 Task: Research Airbnb options in Port Moresby, Papua New Guinea from 7th December, 2023 to 14th December, 2023 for 1 adult. Place can be shared room with 1  bedroom having 1 bed and 1 bathroom. Property type can be hotel. Booking option can be shelf check-in. Look for 3 properties as per requirement.
Action: Mouse moved to (369, 138)
Screenshot: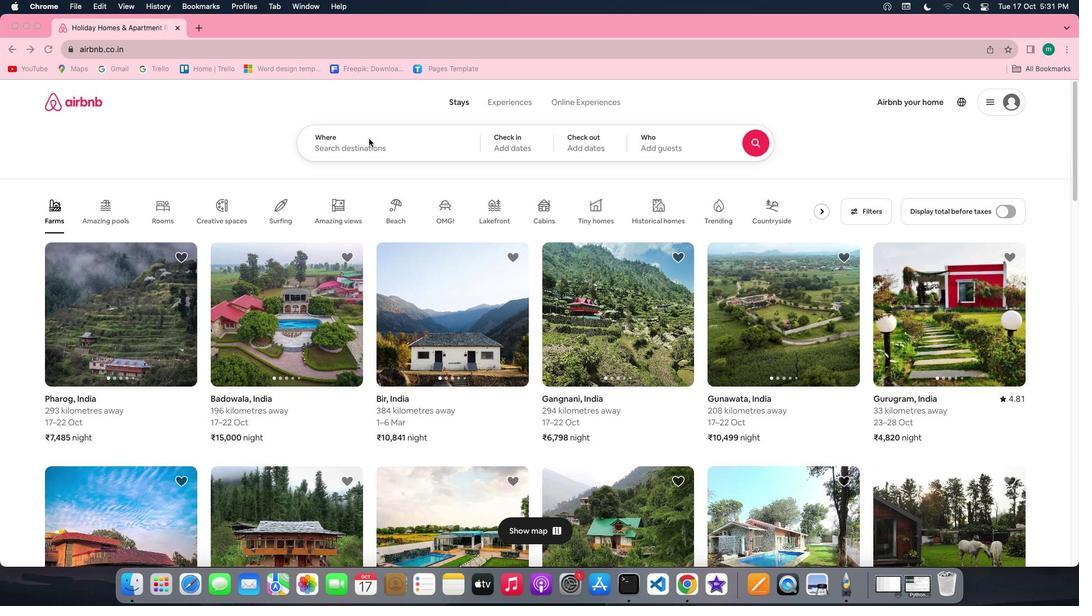 
Action: Mouse pressed left at (369, 138)
Screenshot: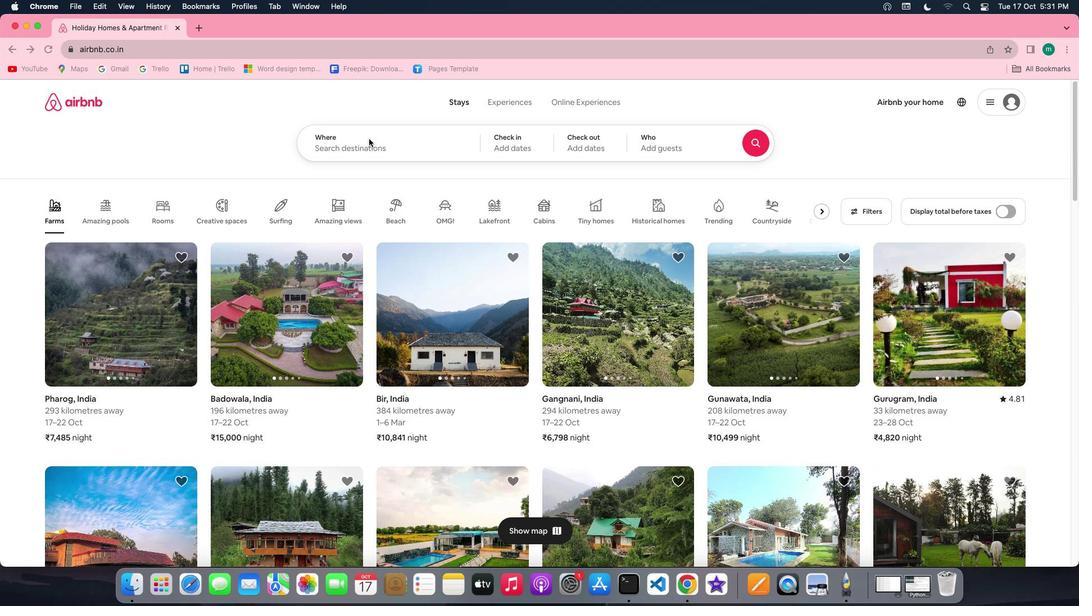 
Action: Mouse moved to (368, 146)
Screenshot: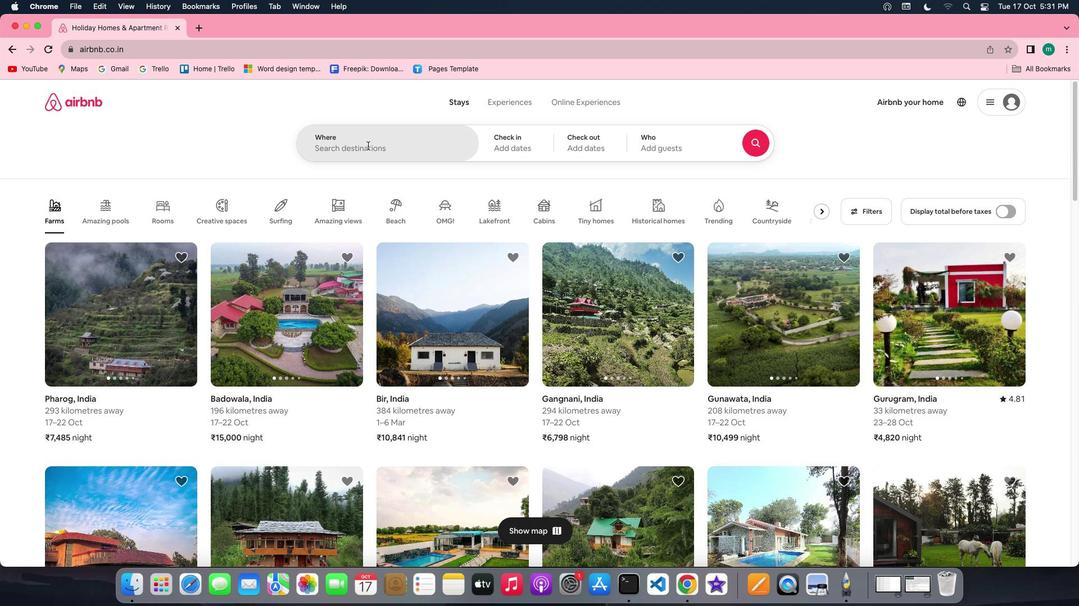 
Action: Mouse pressed left at (368, 146)
Screenshot: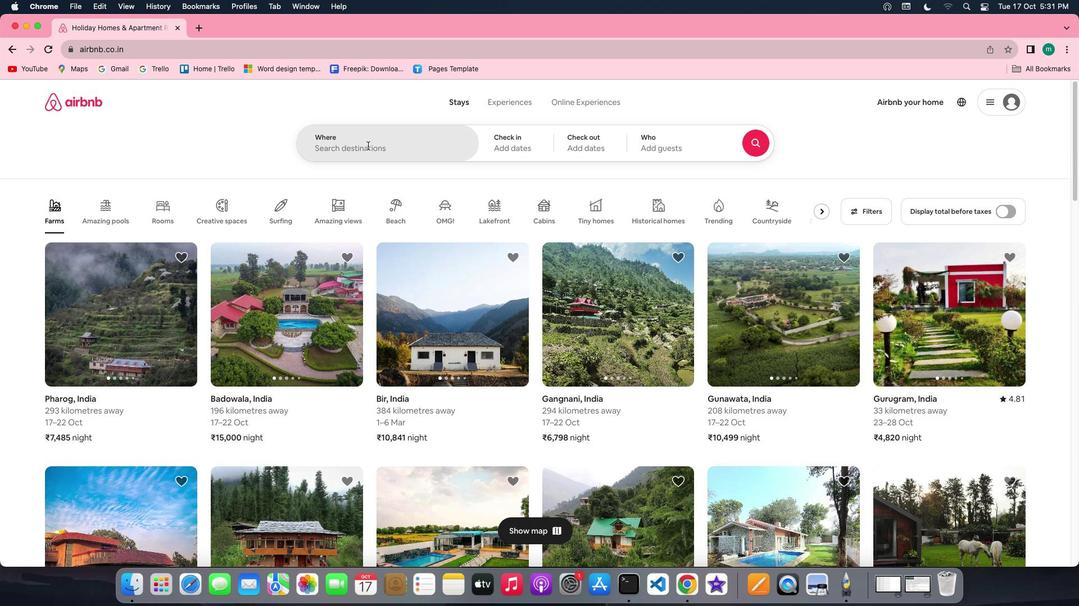 
Action: Key pressed Key.shift'P''o''r''t'Key.spaceKey.shift'M''o''r''e''s''b''y'','Key.shift'P''a''p''u''a'Key.spaceKey.shift'N''e''w'Key.spaceKey.shift'G''u''i''n''e''a'
Screenshot: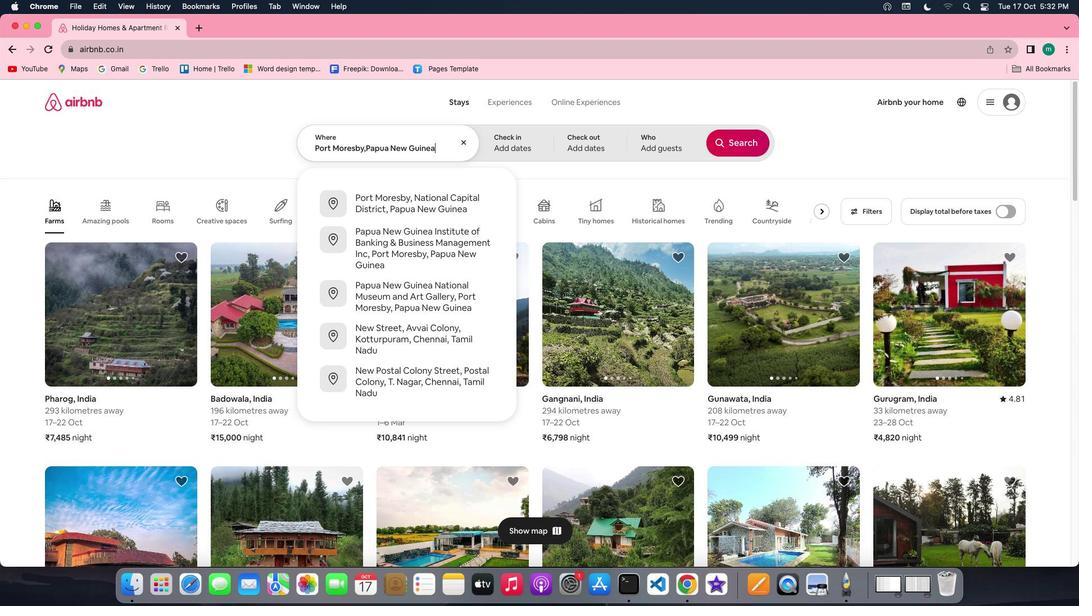 
Action: Mouse moved to (522, 155)
Screenshot: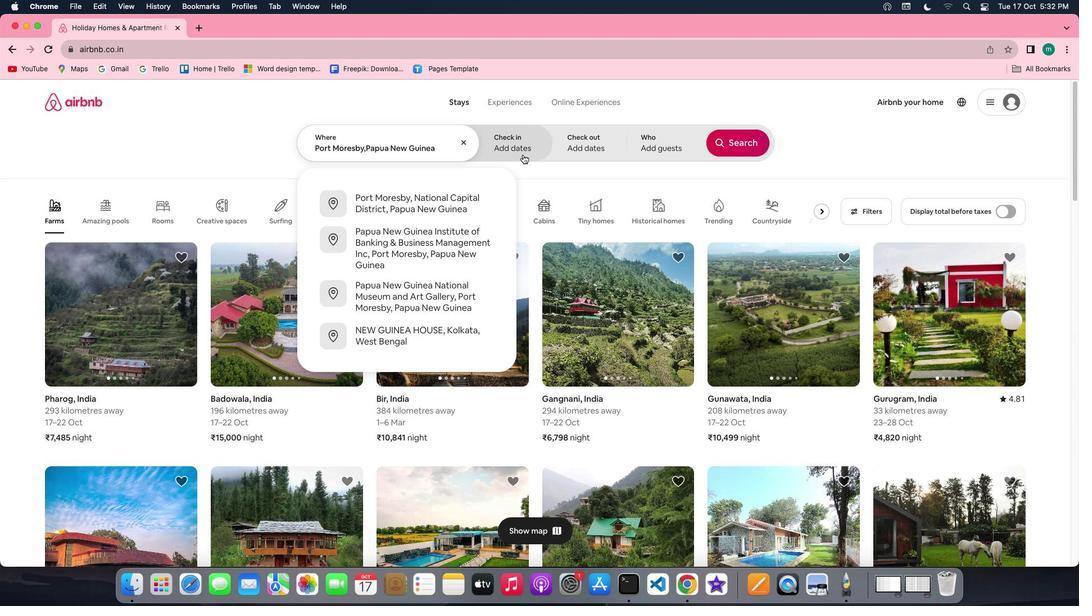 
Action: Mouse pressed left at (522, 155)
Screenshot: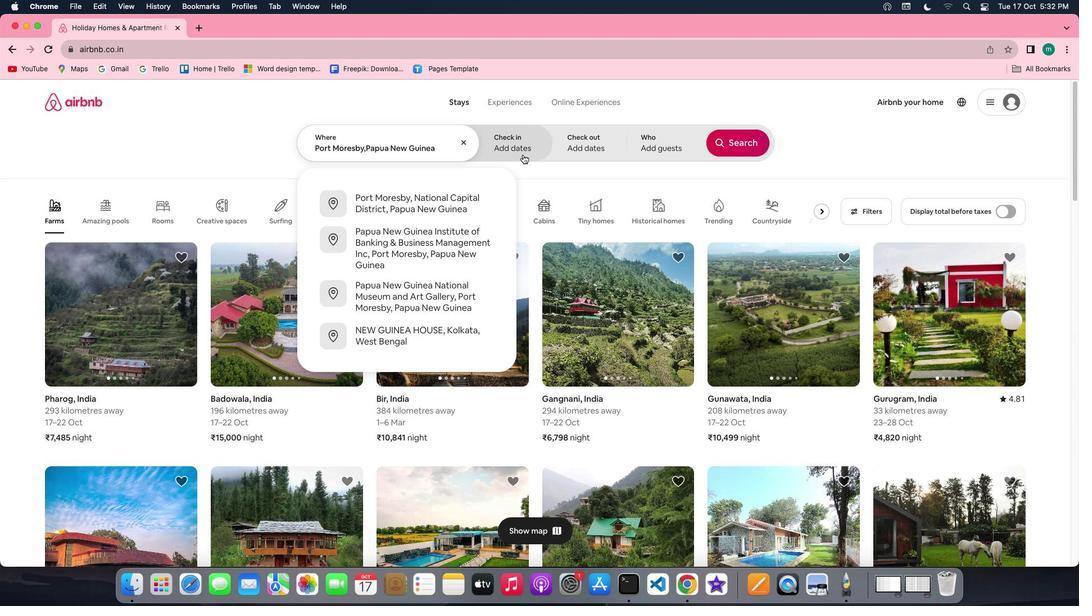 
Action: Mouse moved to (727, 236)
Screenshot: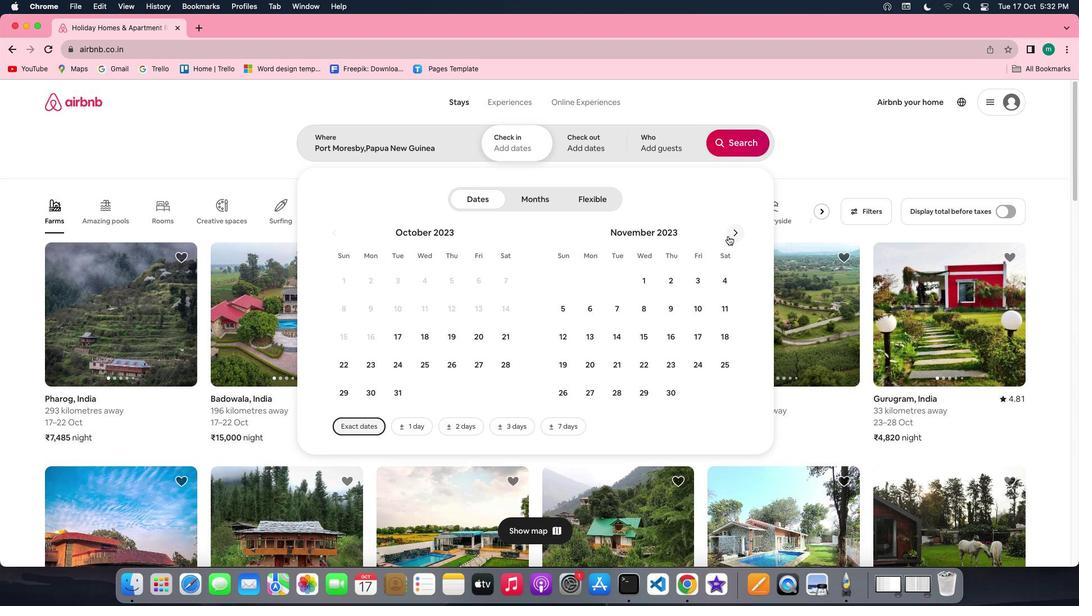 
Action: Mouse pressed left at (727, 236)
Screenshot: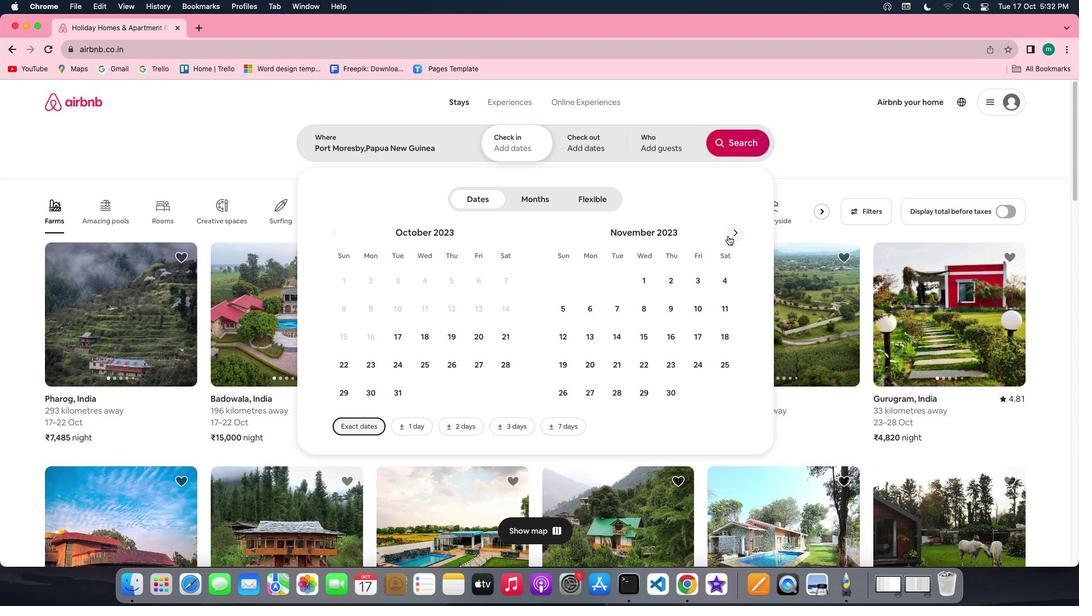
Action: Mouse moved to (669, 311)
Screenshot: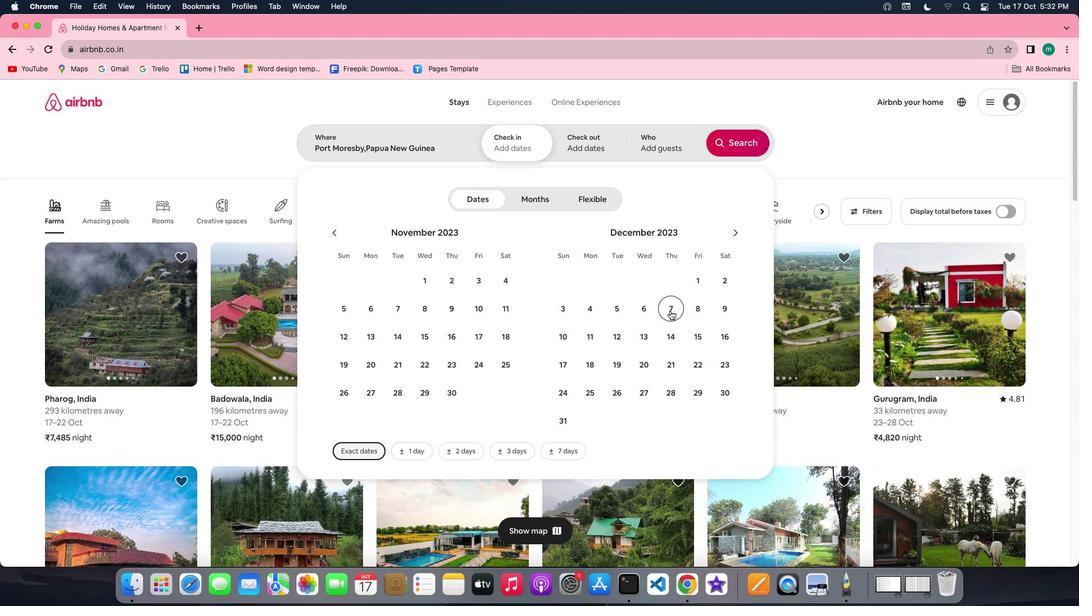 
Action: Mouse pressed left at (669, 311)
Screenshot: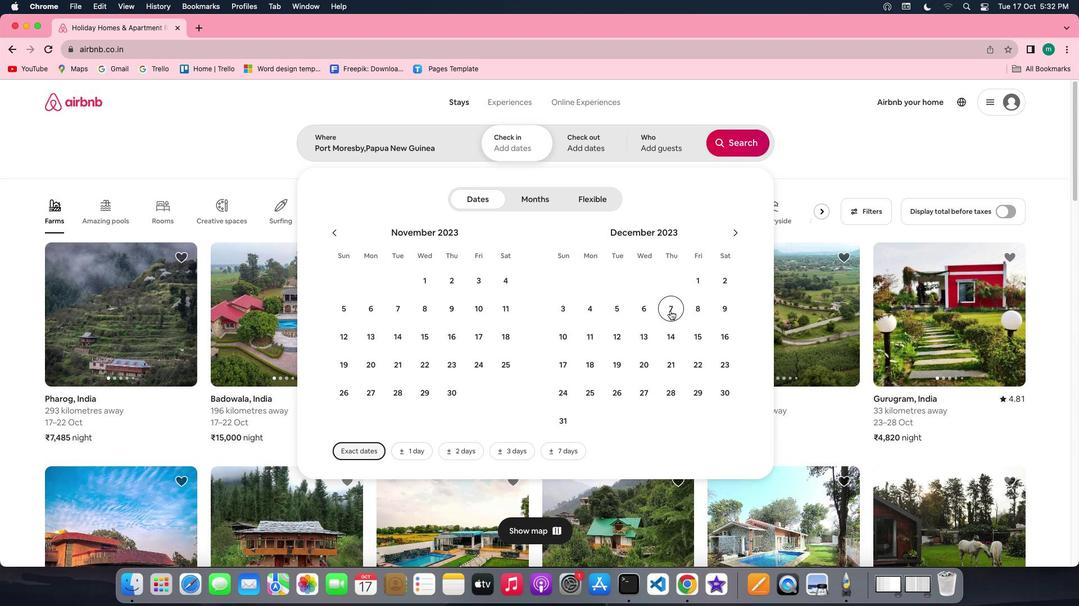 
Action: Mouse moved to (671, 330)
Screenshot: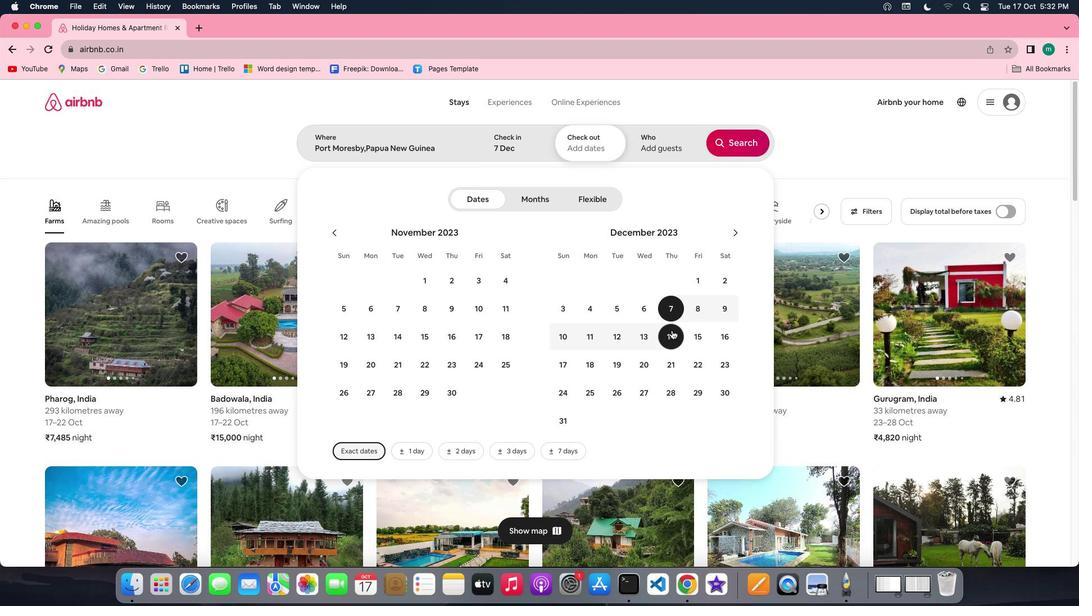 
Action: Mouse pressed left at (671, 330)
Screenshot: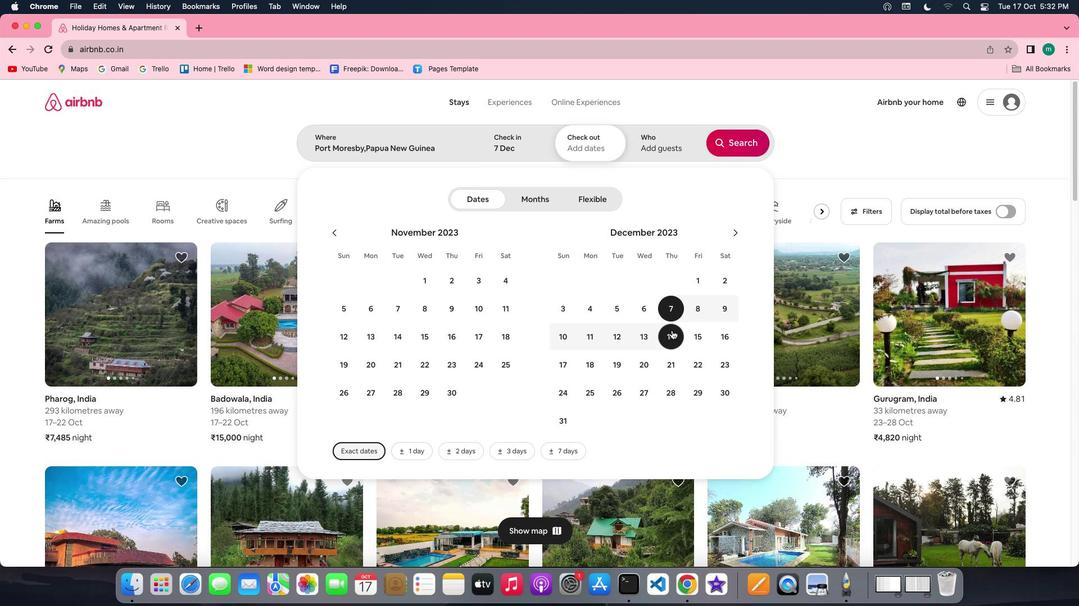 
Action: Mouse moved to (663, 156)
Screenshot: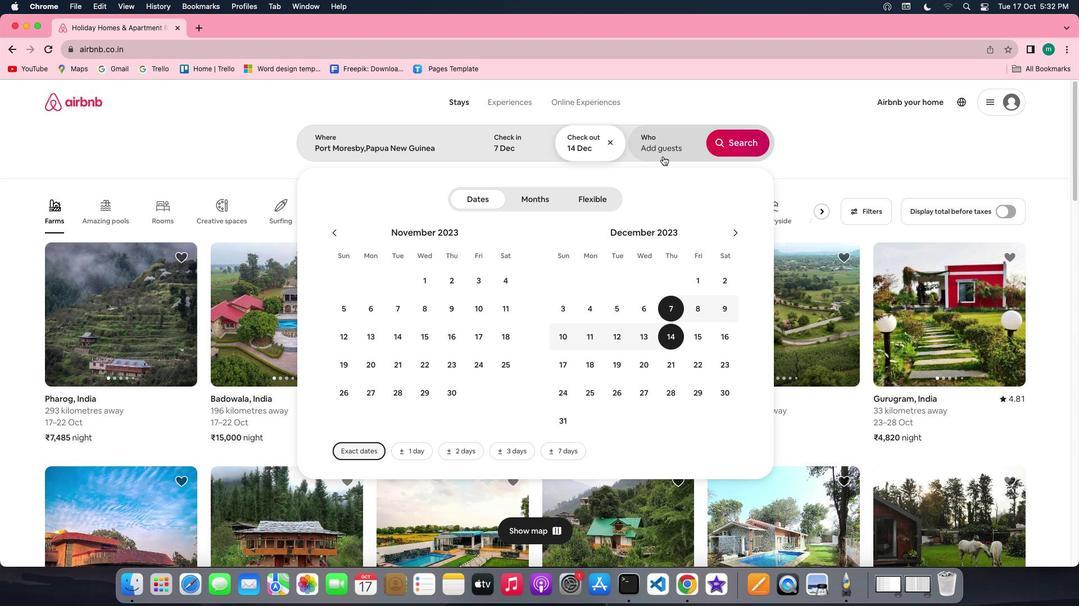 
Action: Mouse pressed left at (663, 156)
Screenshot: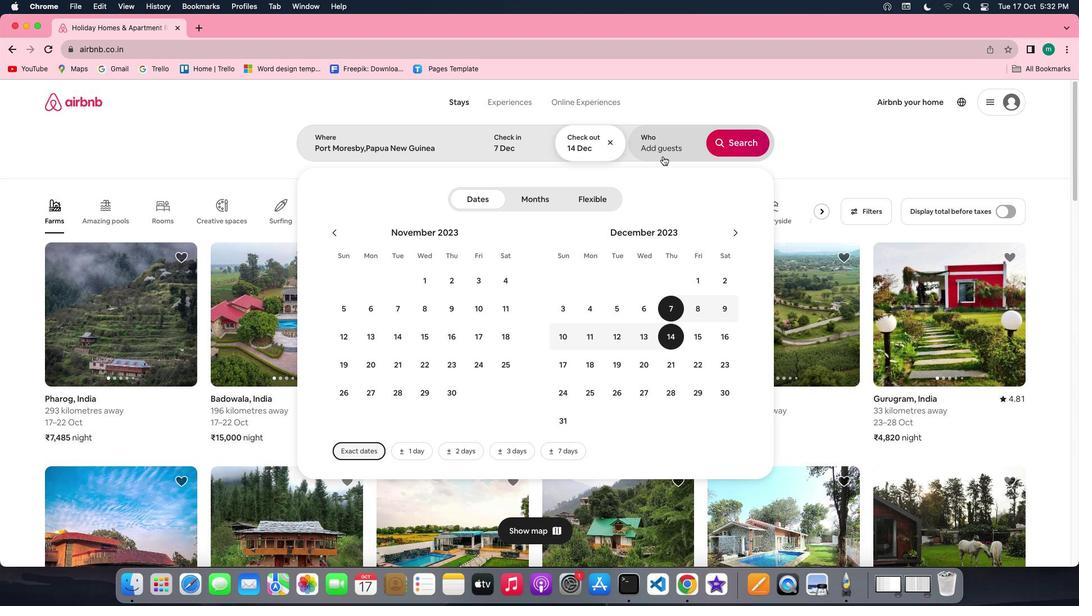 
Action: Mouse moved to (739, 200)
Screenshot: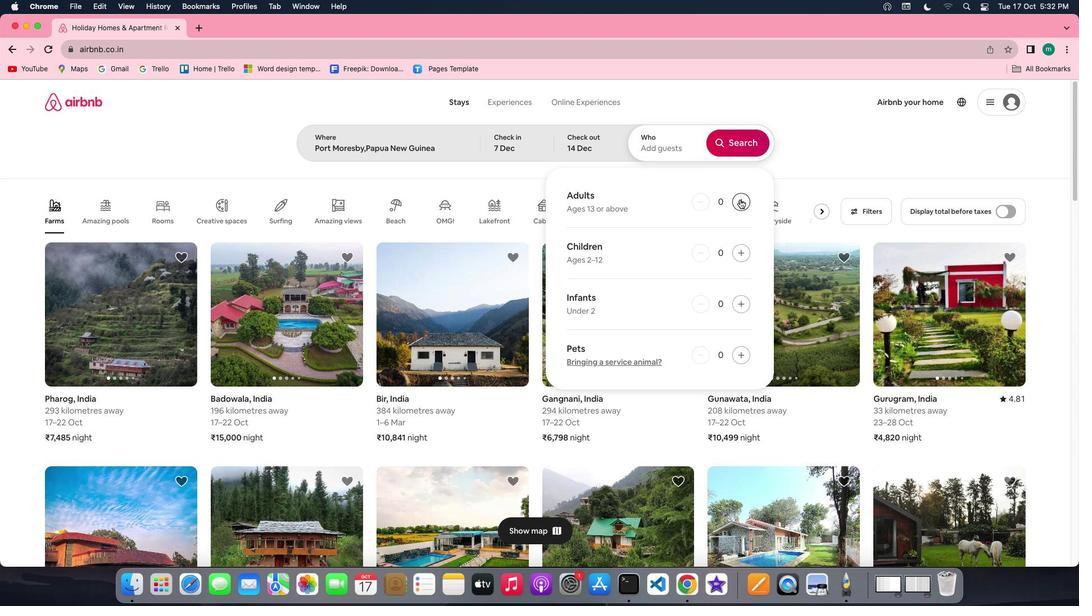 
Action: Mouse pressed left at (739, 200)
Screenshot: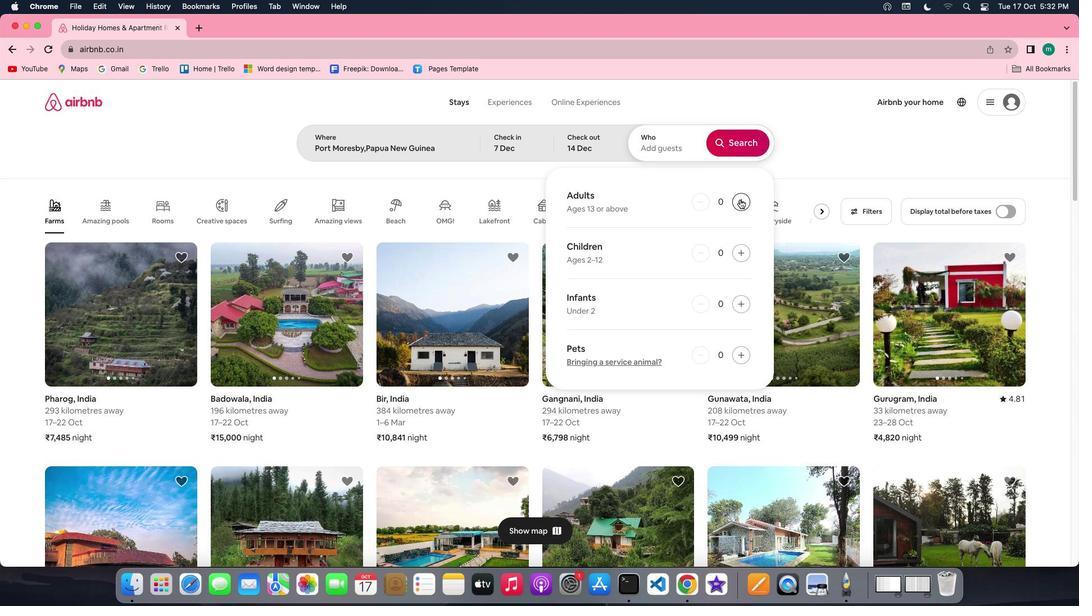
Action: Mouse moved to (746, 148)
Screenshot: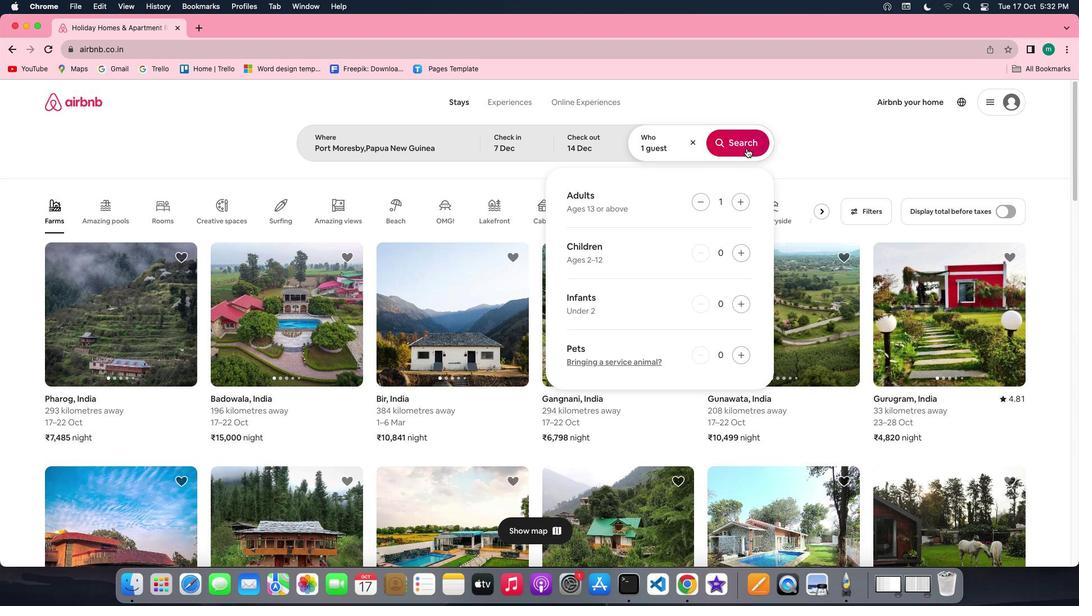 
Action: Mouse pressed left at (746, 148)
Screenshot: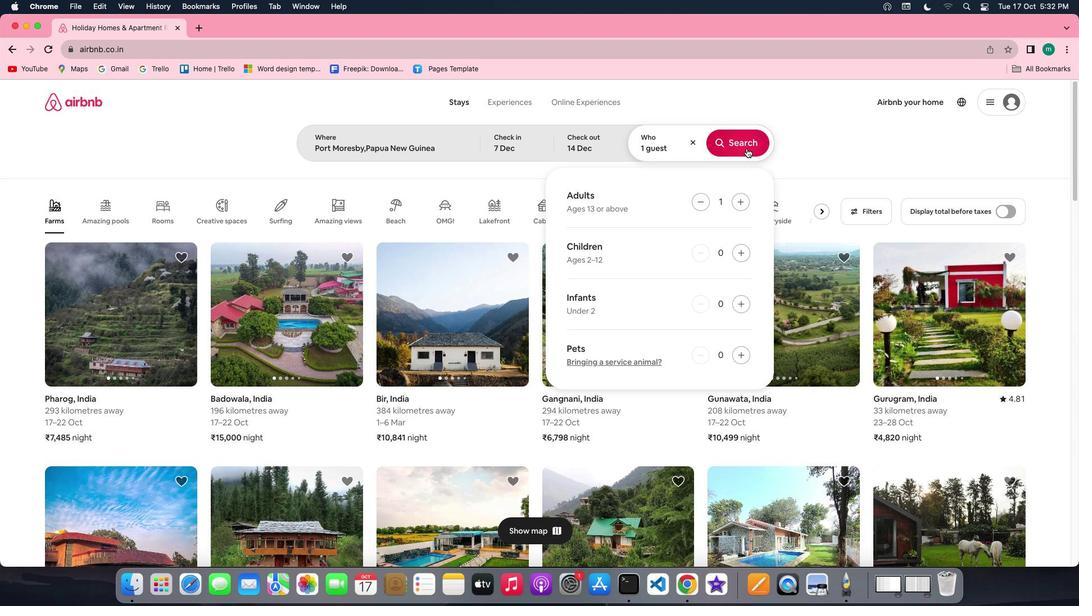 
Action: Mouse moved to (907, 147)
Screenshot: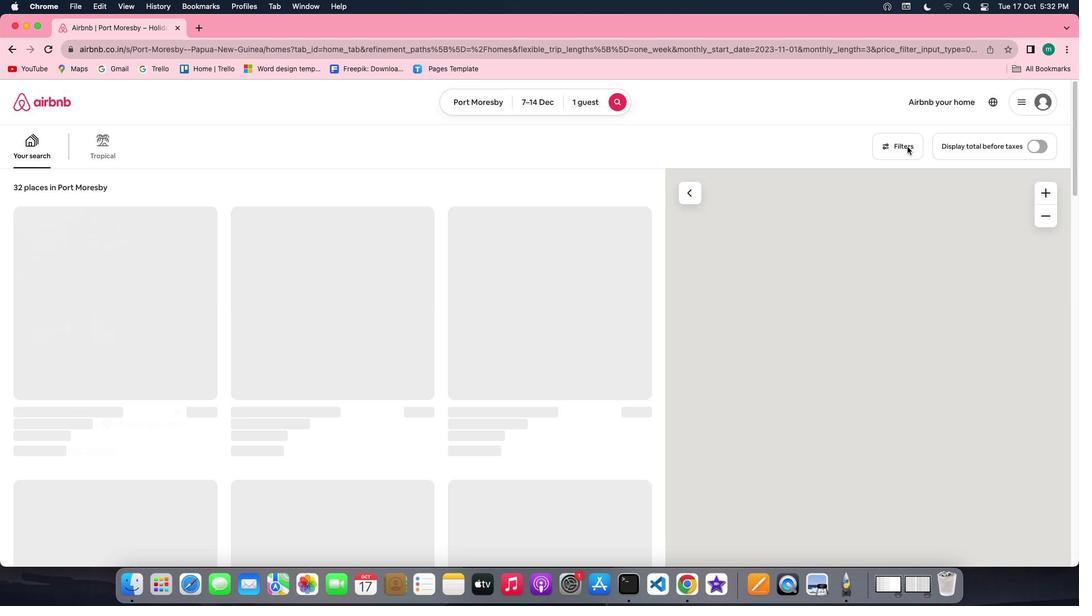 
Action: Mouse pressed left at (907, 147)
Screenshot: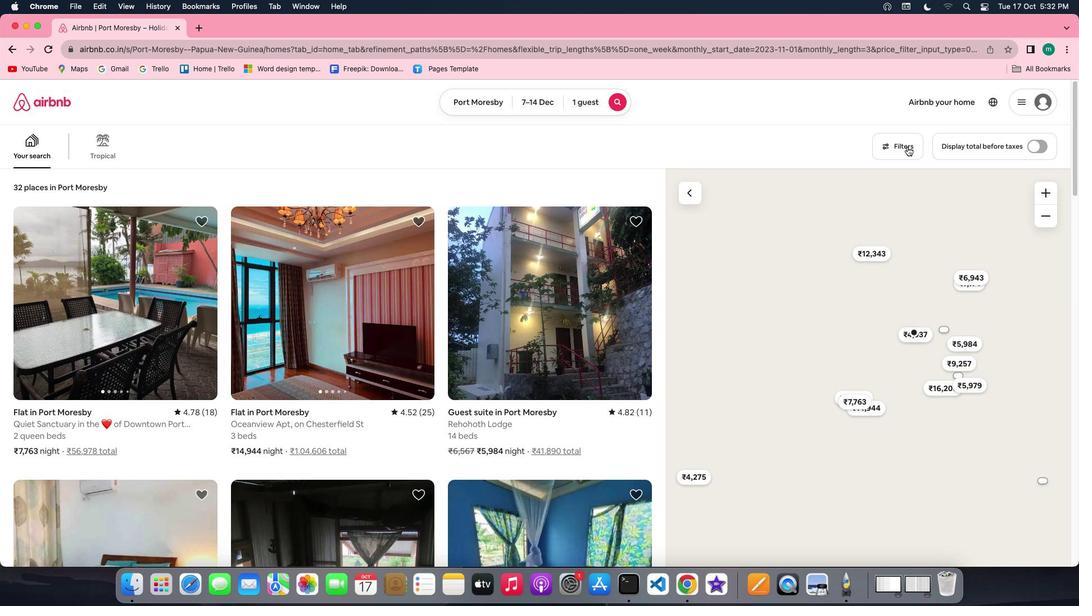 
Action: Mouse moved to (531, 318)
Screenshot: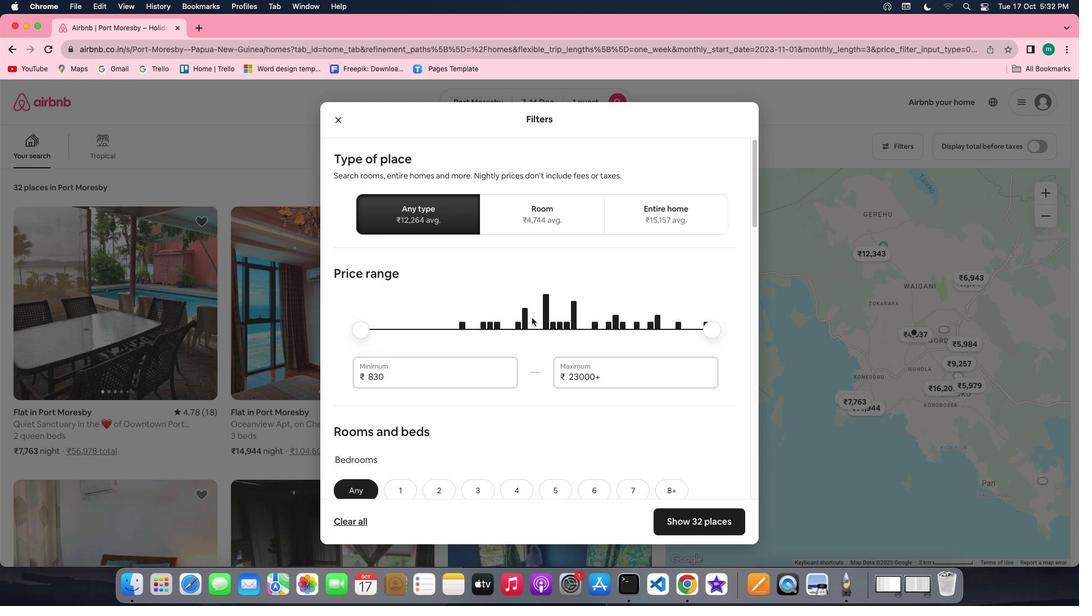 
Action: Mouse scrolled (531, 318) with delta (0, 0)
Screenshot: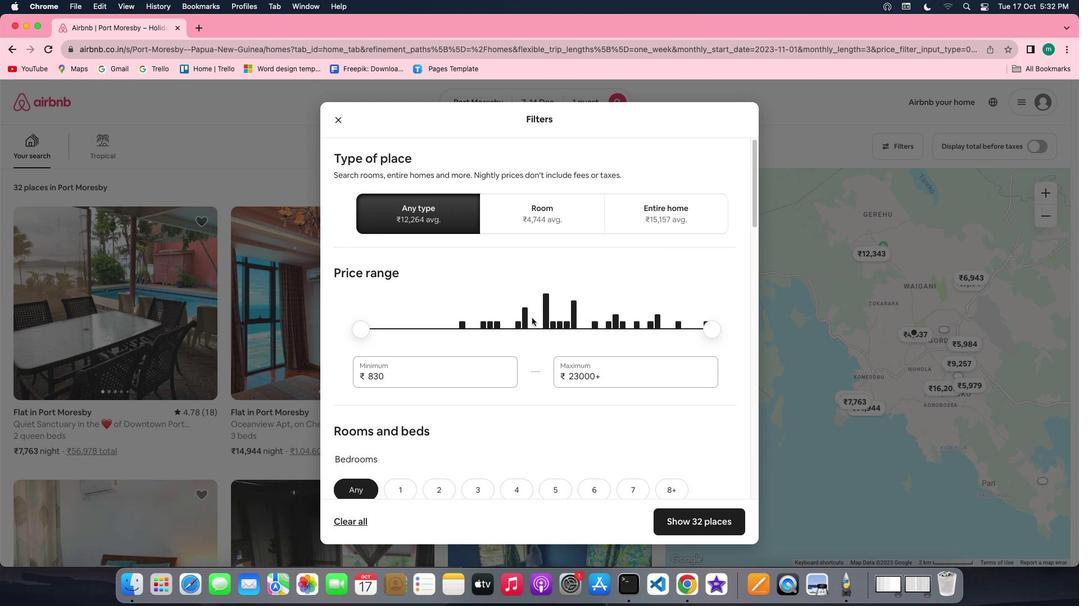 
Action: Mouse scrolled (531, 318) with delta (0, 0)
Screenshot: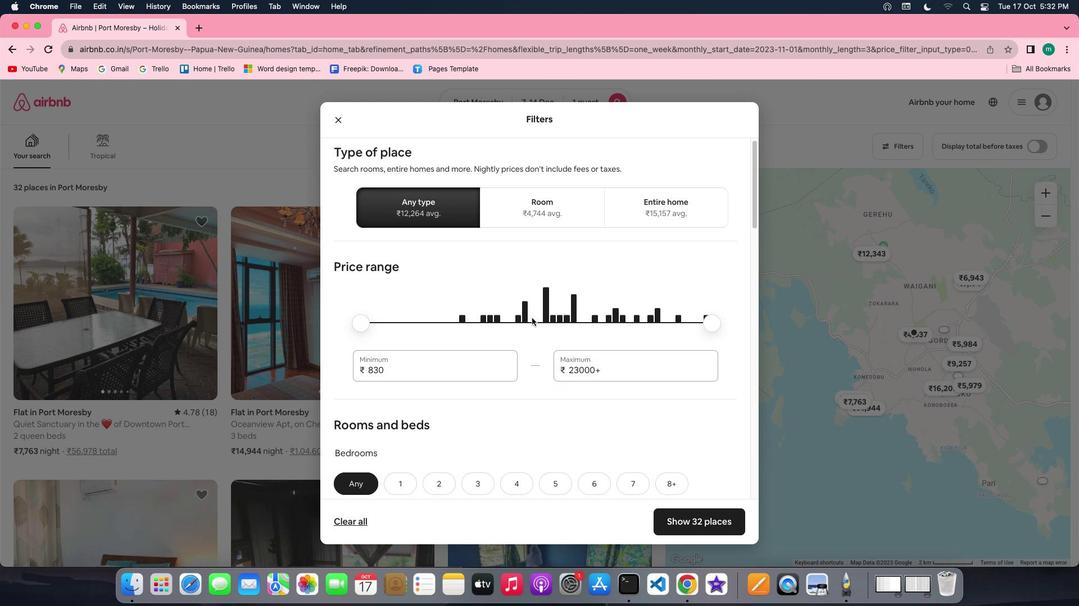 
Action: Mouse scrolled (531, 318) with delta (0, -1)
Screenshot: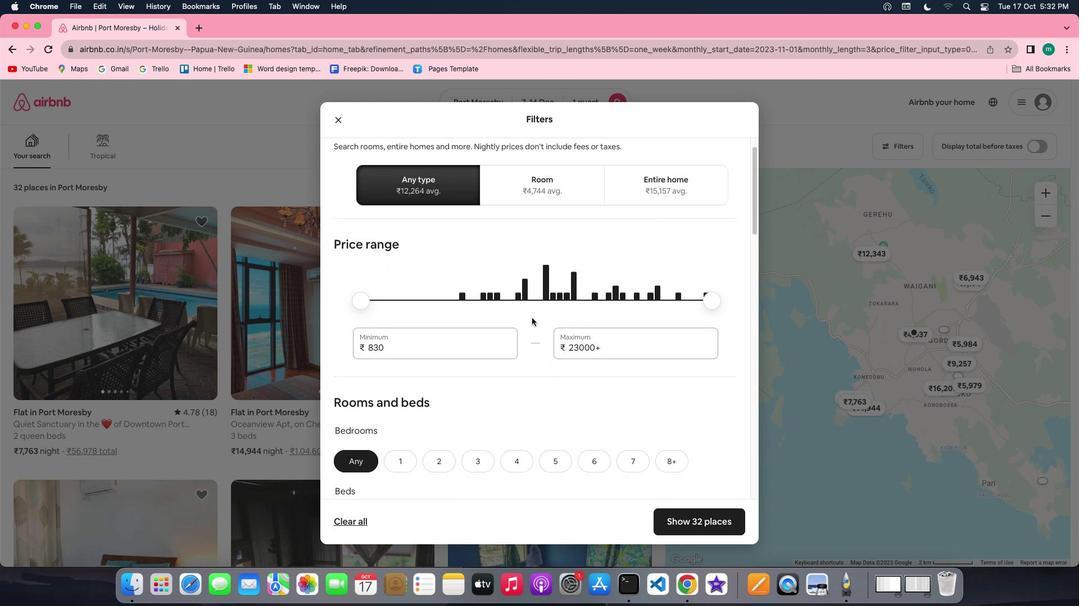 
Action: Mouse scrolled (531, 318) with delta (0, 0)
Screenshot: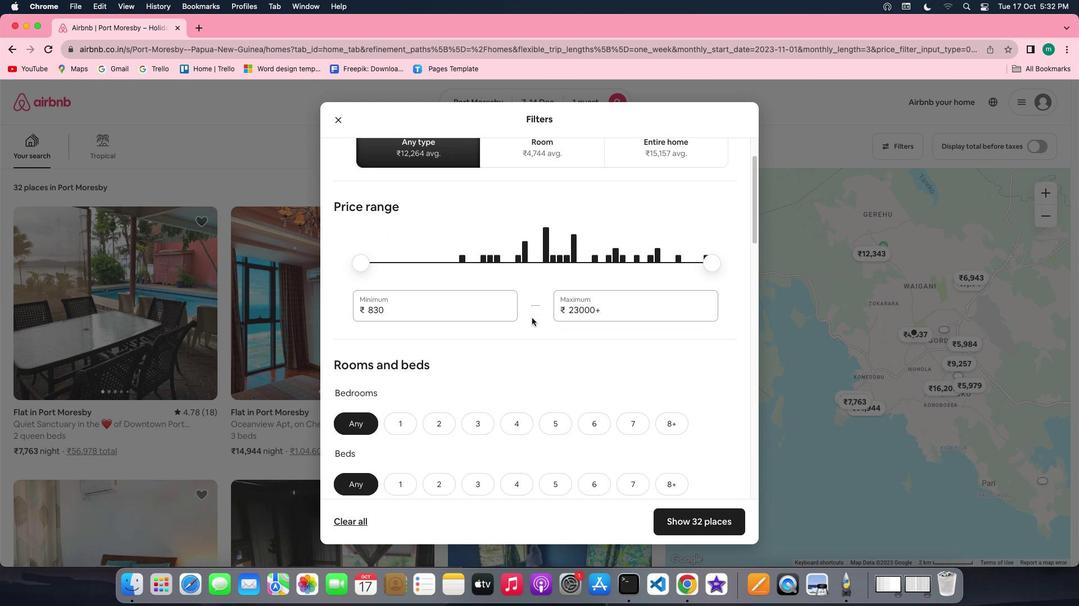
Action: Mouse scrolled (531, 318) with delta (0, 0)
Screenshot: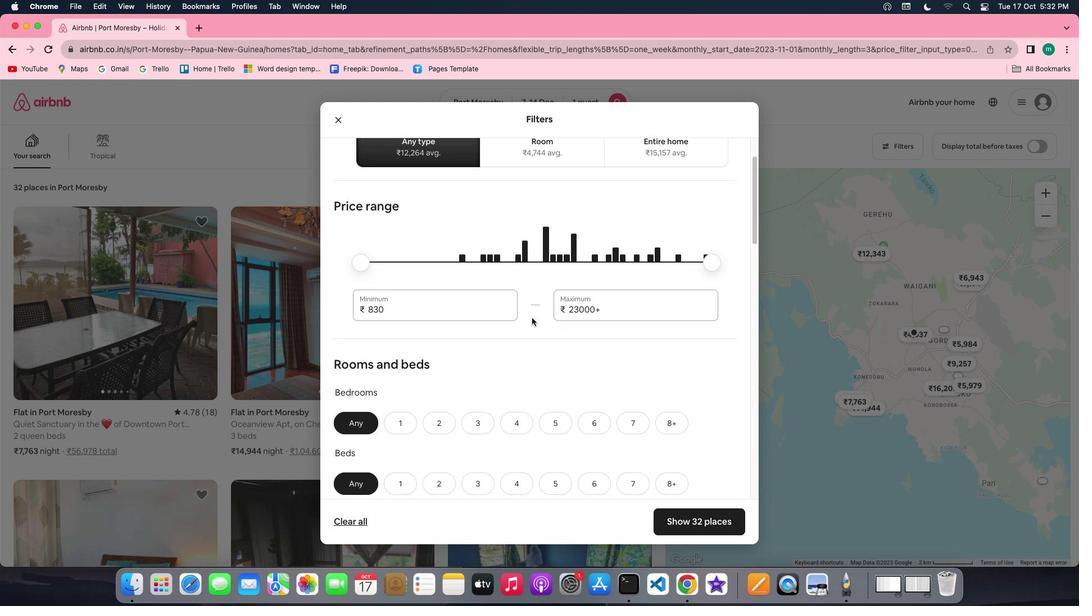 
Action: Mouse scrolled (531, 318) with delta (0, 0)
Screenshot: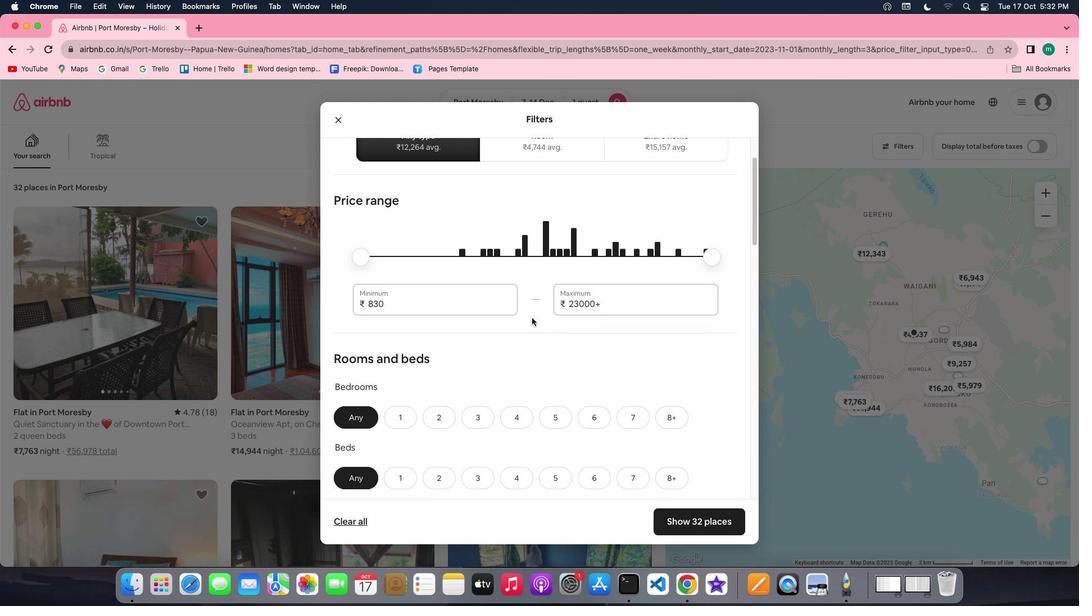 
Action: Mouse scrolled (531, 318) with delta (0, 0)
Screenshot: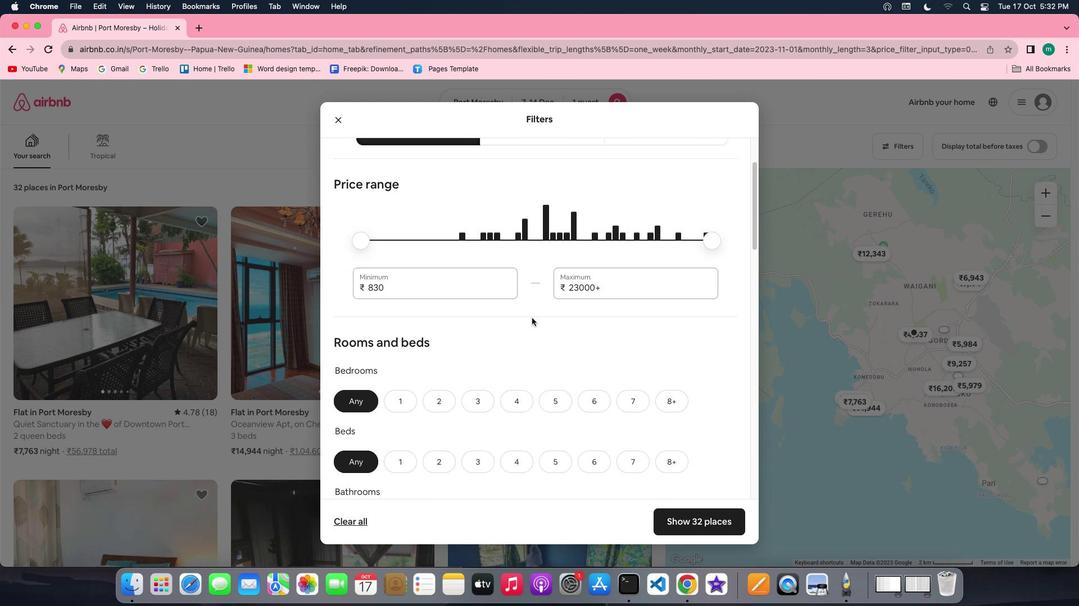 
Action: Mouse scrolled (531, 318) with delta (0, 0)
Screenshot: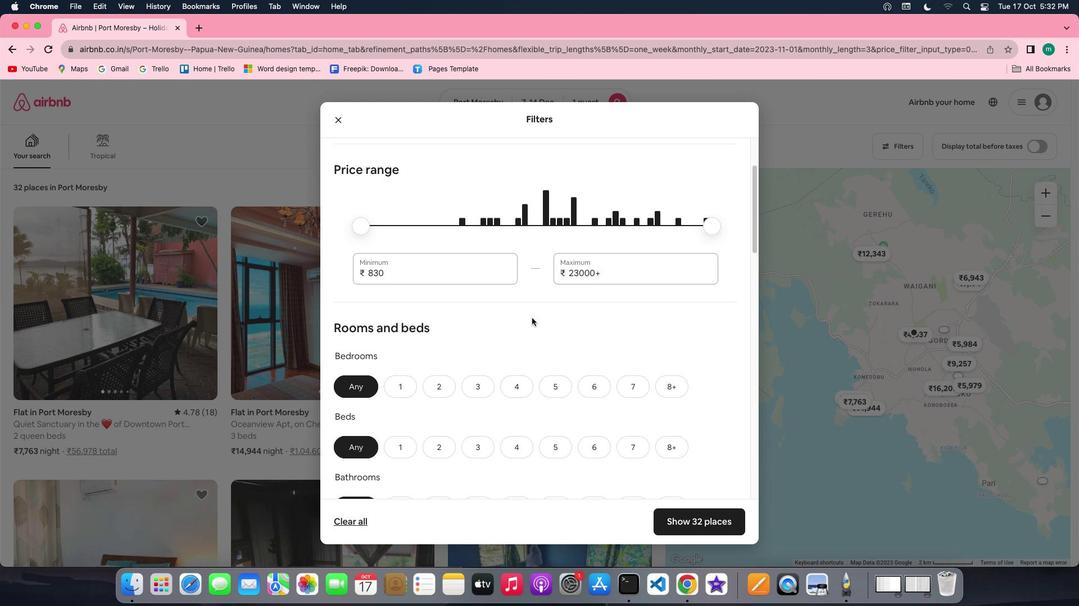 
Action: Mouse scrolled (531, 318) with delta (0, 0)
Screenshot: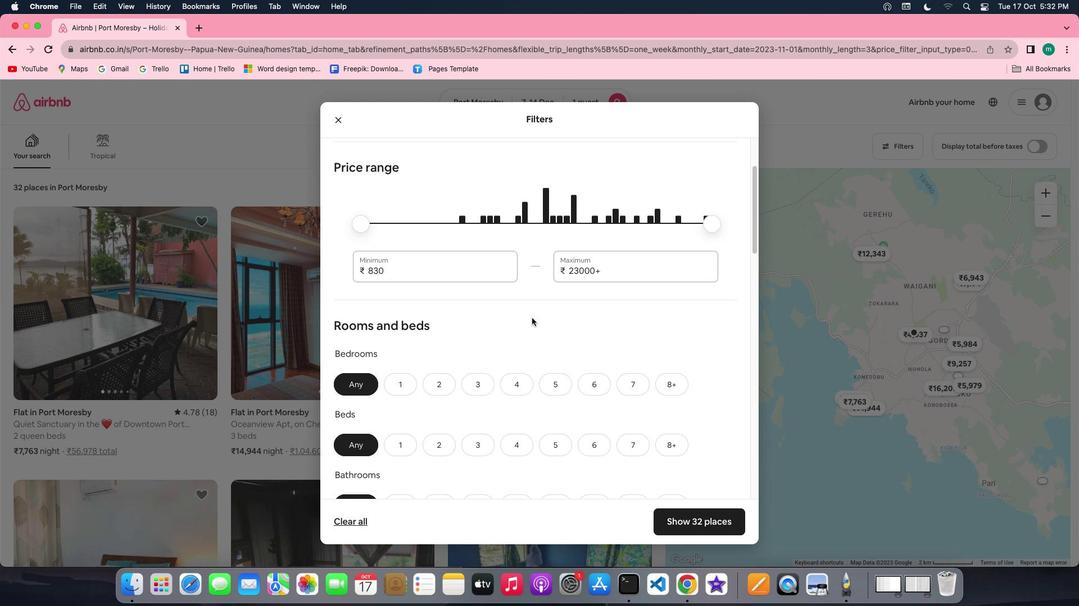 
Action: Mouse scrolled (531, 318) with delta (0, 0)
Screenshot: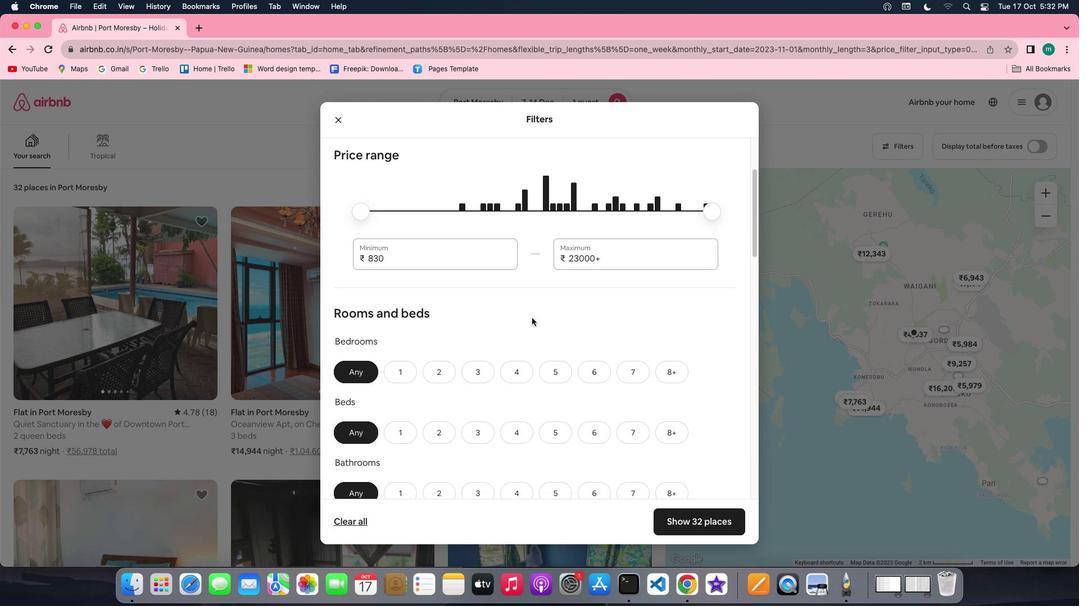 
Action: Mouse scrolled (531, 318) with delta (0, 0)
Screenshot: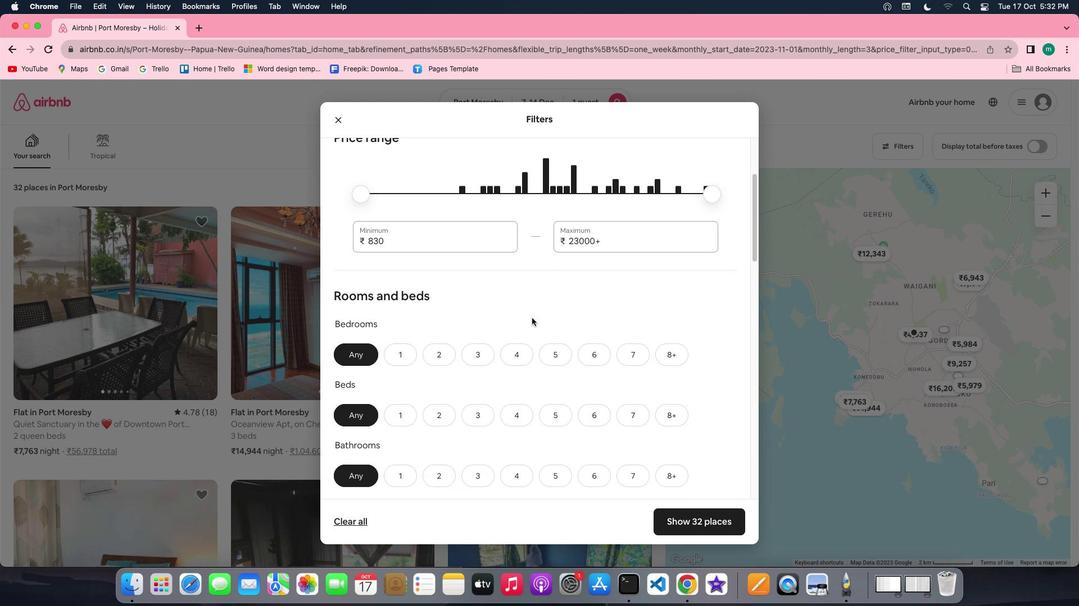 
Action: Mouse scrolled (531, 318) with delta (0, 0)
Screenshot: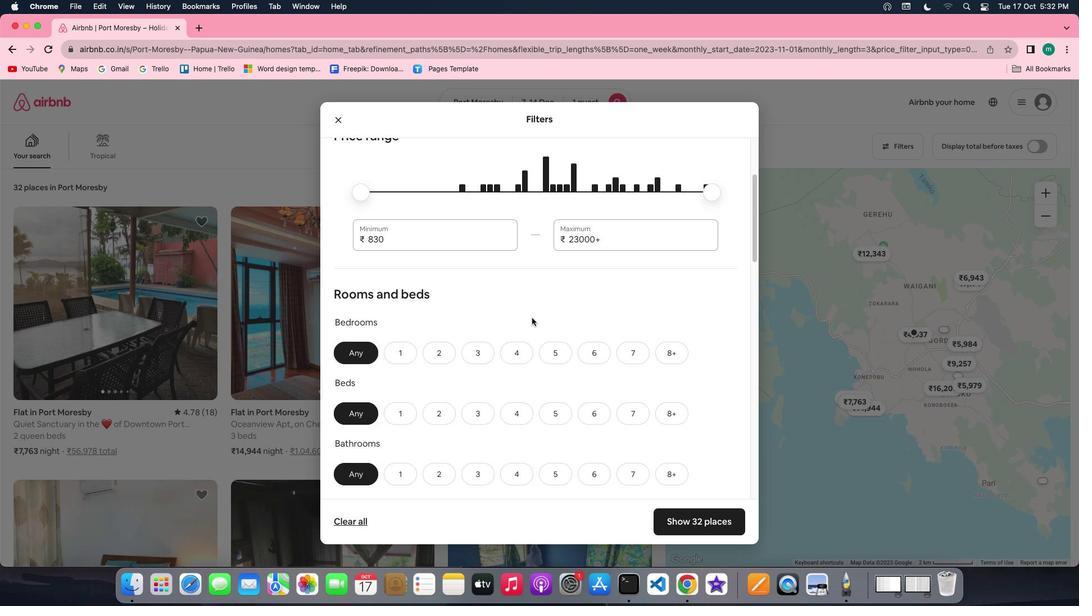 
Action: Mouse scrolled (531, 318) with delta (0, 0)
Screenshot: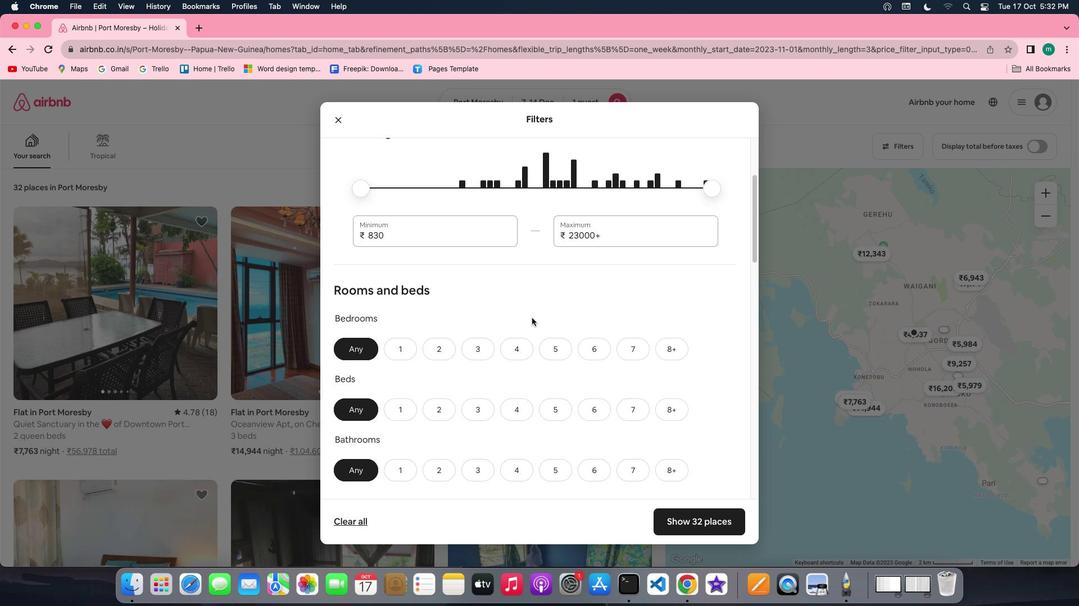 
Action: Mouse scrolled (531, 318) with delta (0, 0)
Screenshot: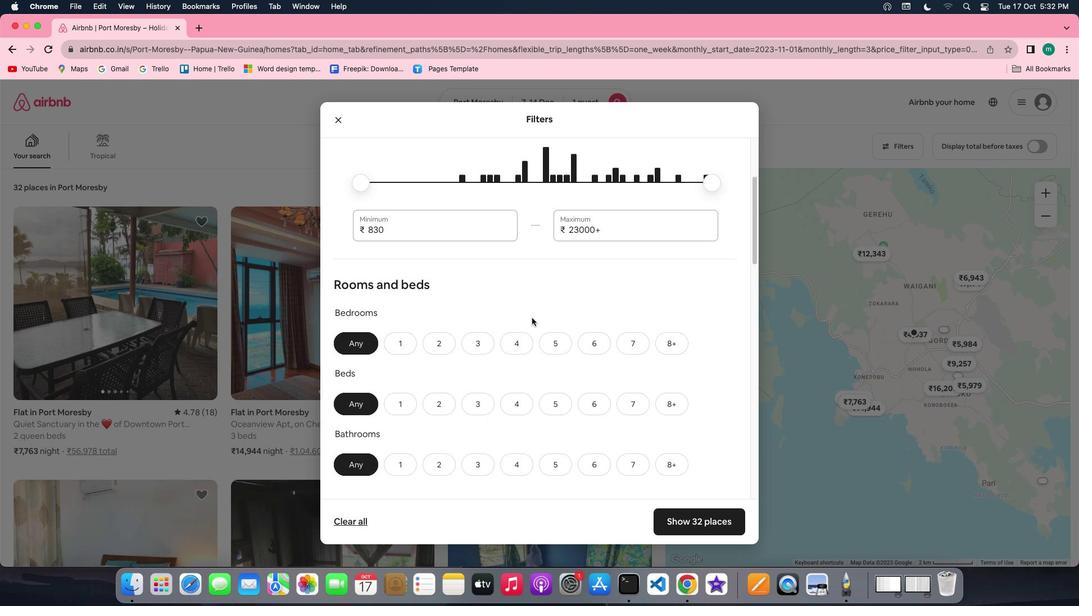 
Action: Mouse scrolled (531, 318) with delta (0, 0)
Screenshot: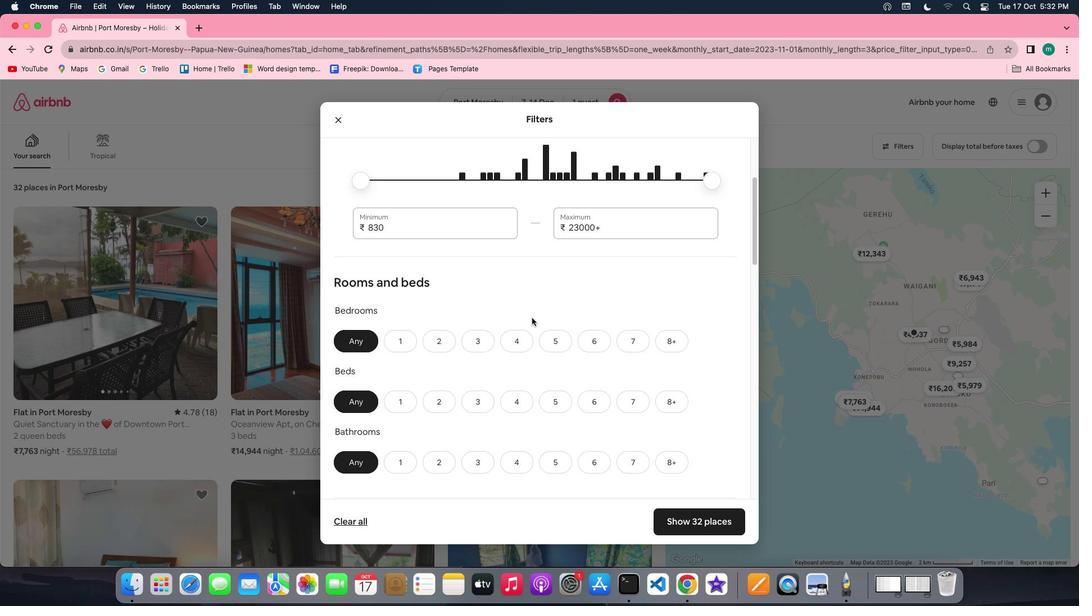 
Action: Mouse scrolled (531, 318) with delta (0, 0)
Screenshot: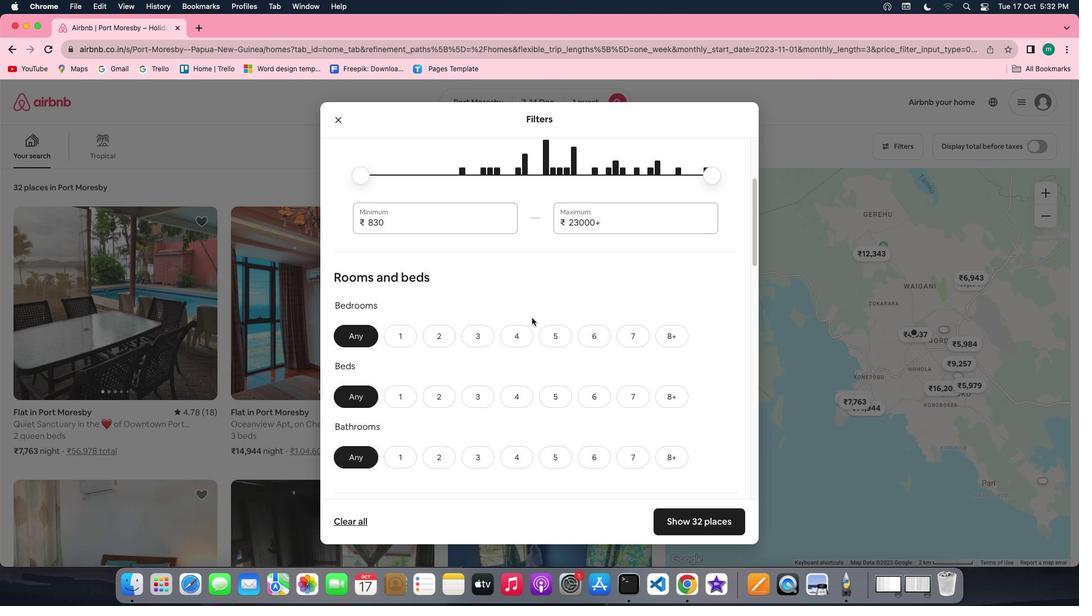 
Action: Mouse scrolled (531, 318) with delta (0, 0)
Screenshot: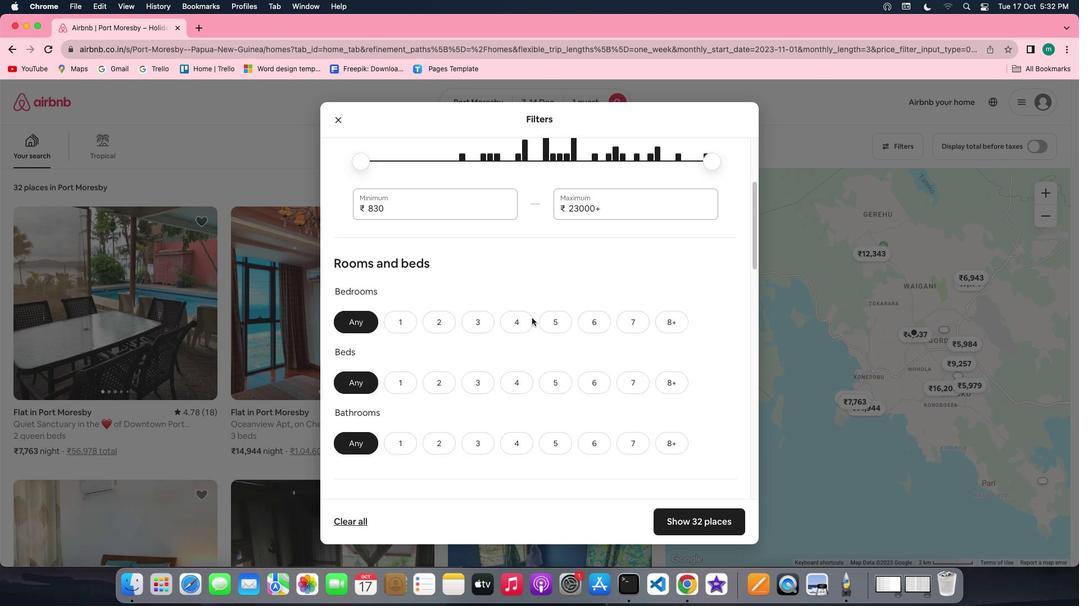 
Action: Mouse scrolled (531, 318) with delta (0, 0)
Screenshot: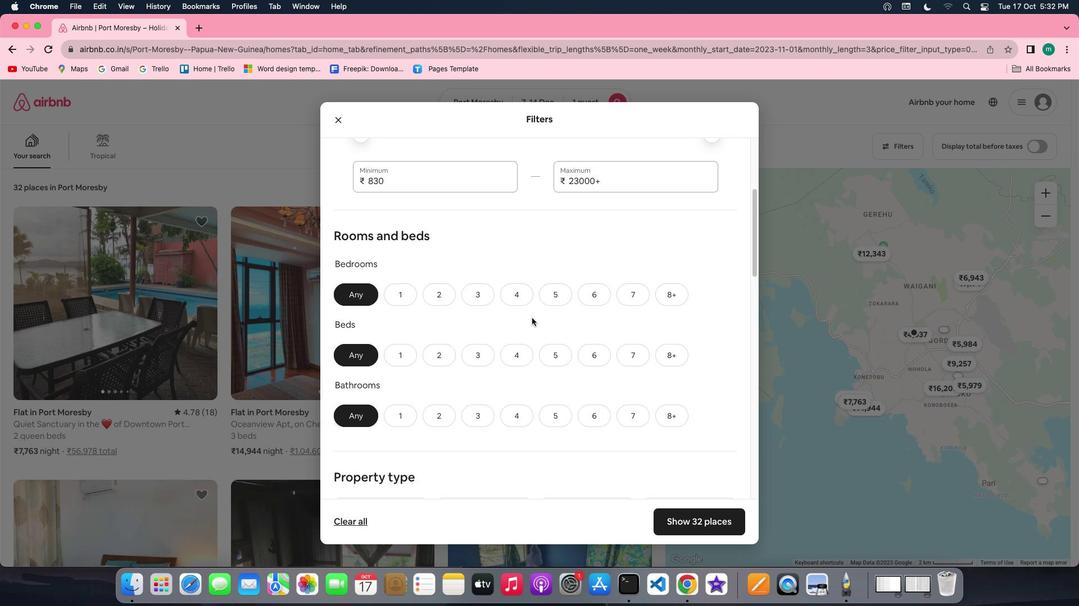 
Action: Mouse scrolled (531, 318) with delta (0, 0)
Screenshot: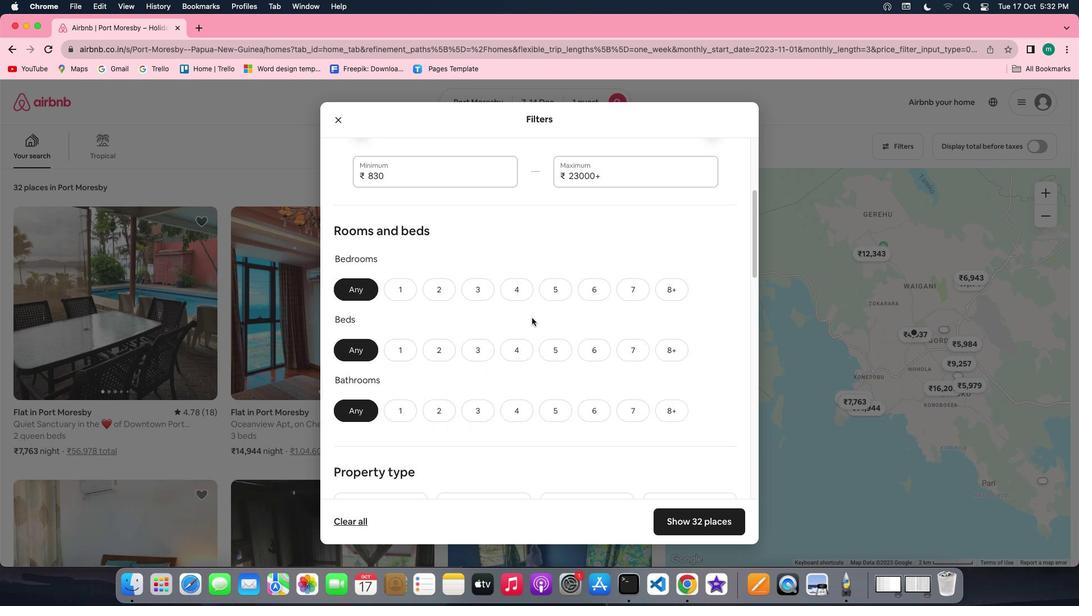 
Action: Mouse scrolled (531, 318) with delta (0, 0)
Screenshot: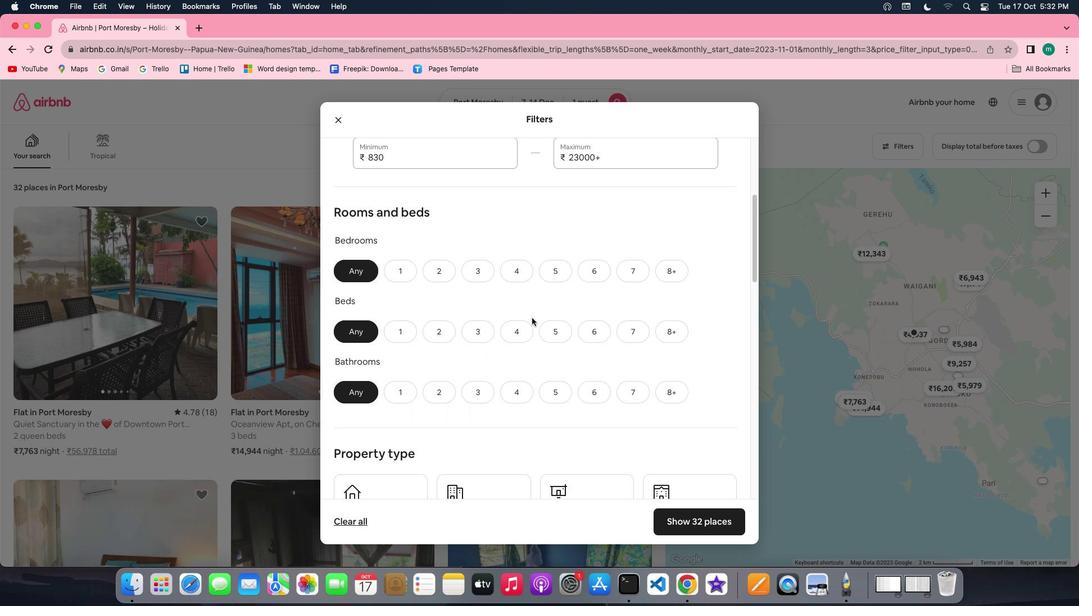 
Action: Mouse moved to (409, 252)
Screenshot: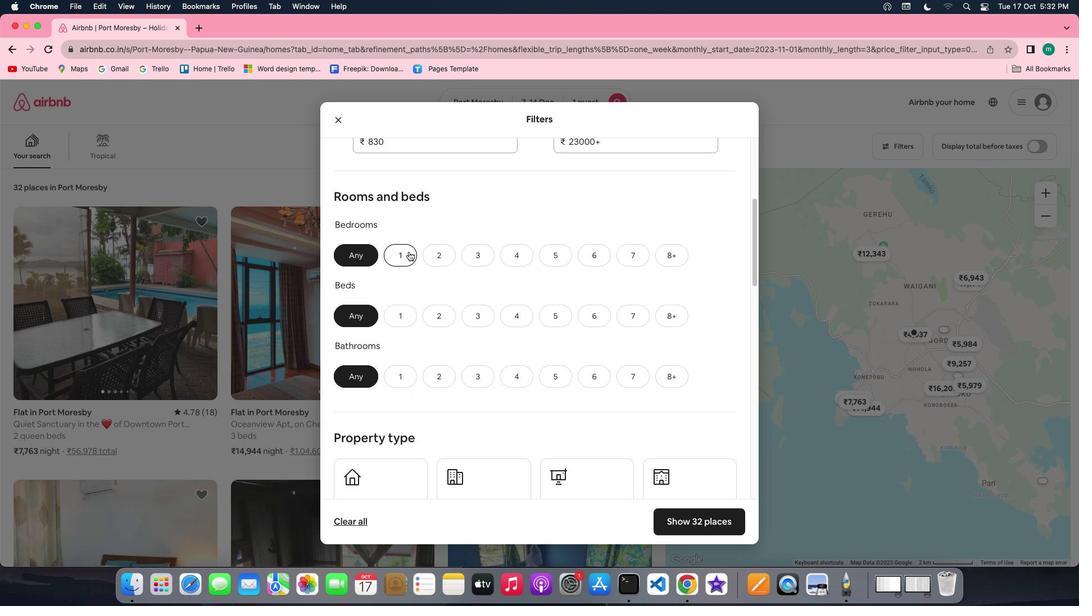 
Action: Mouse pressed left at (409, 252)
Screenshot: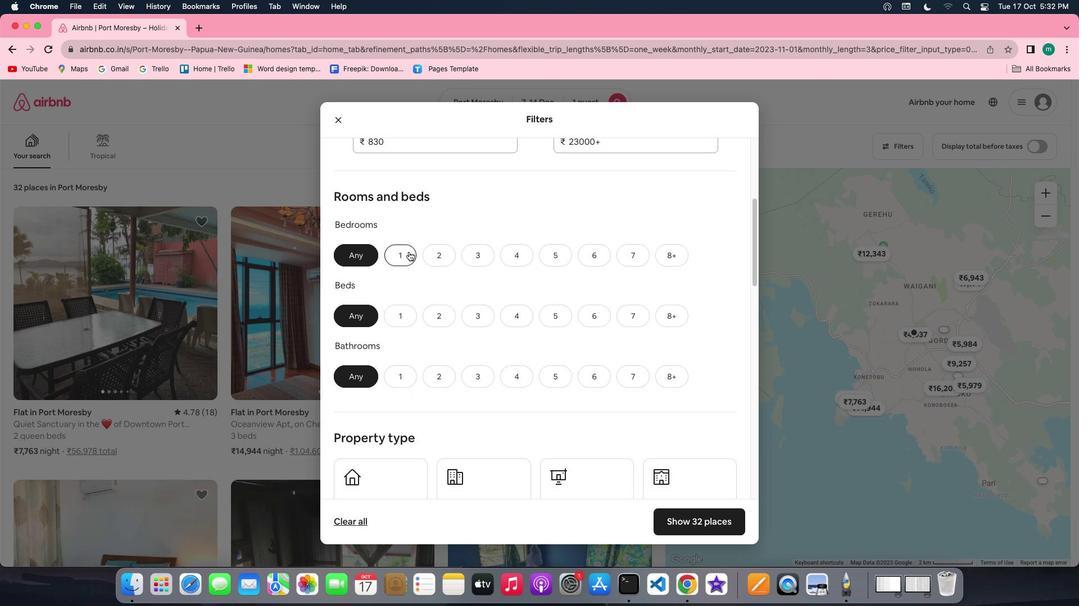 
Action: Mouse moved to (404, 316)
Screenshot: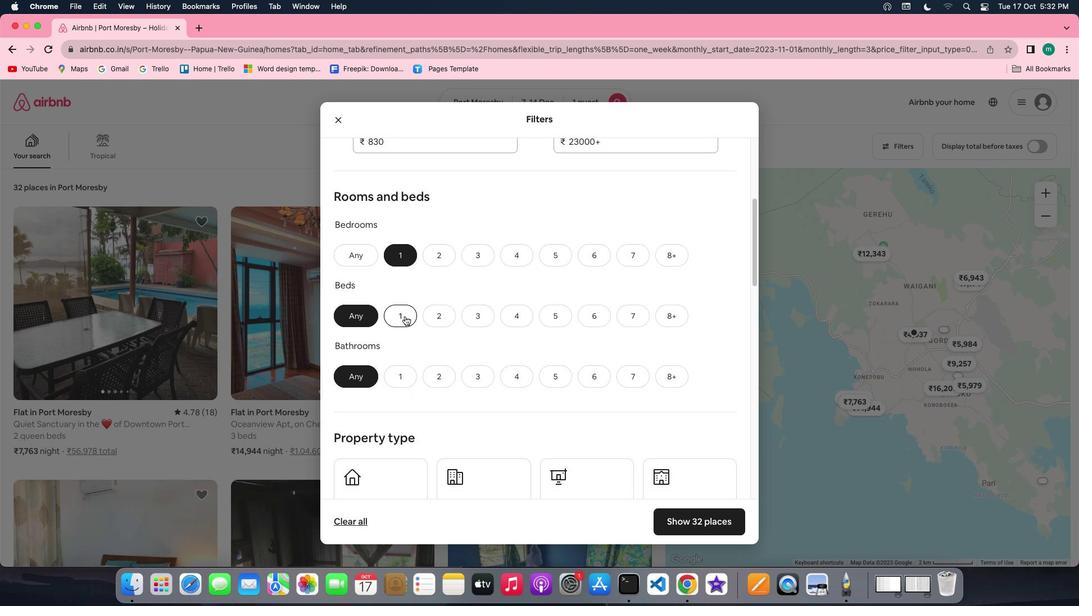 
Action: Mouse pressed left at (404, 316)
Screenshot: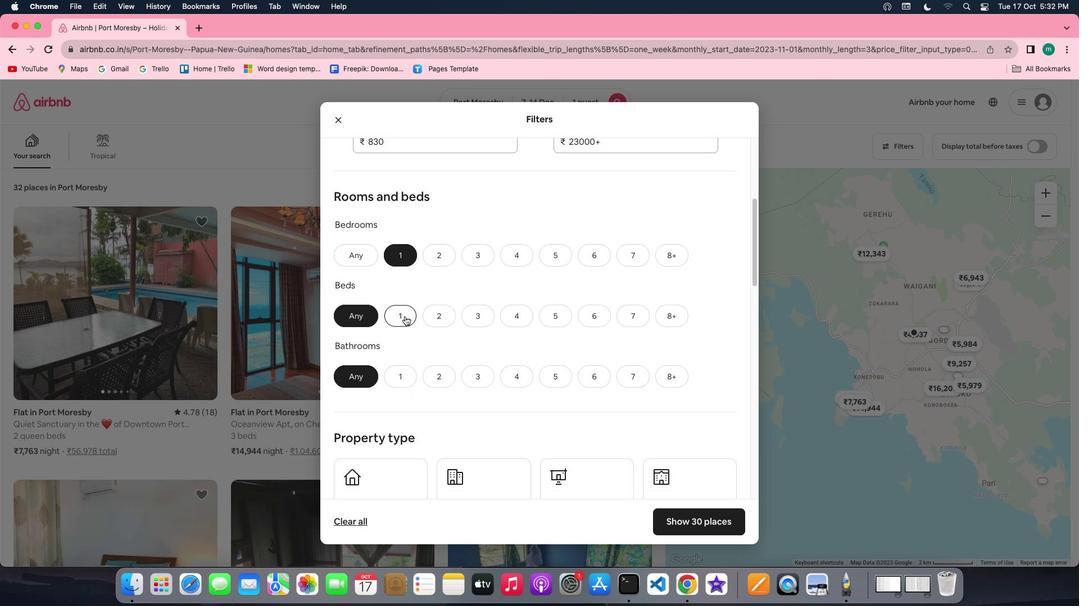 
Action: Mouse moved to (397, 377)
Screenshot: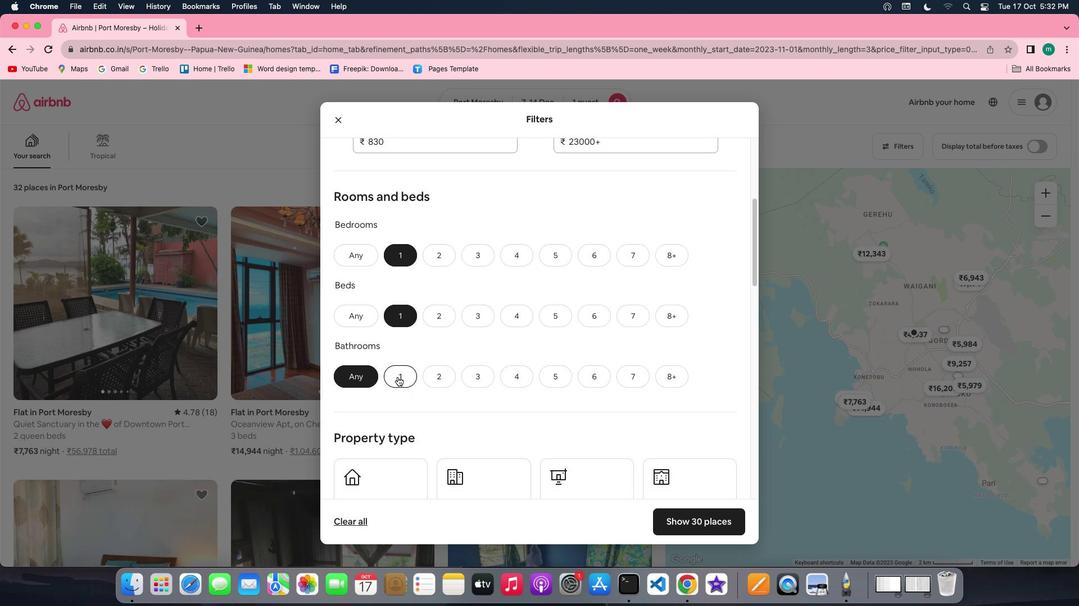 
Action: Mouse pressed left at (397, 377)
Screenshot: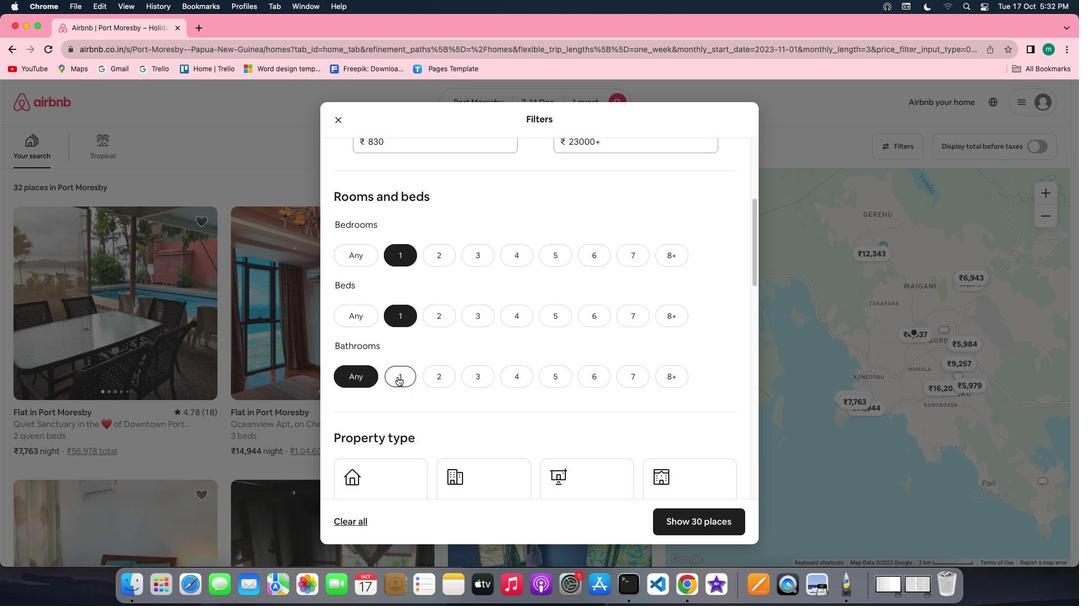 
Action: Mouse moved to (539, 388)
Screenshot: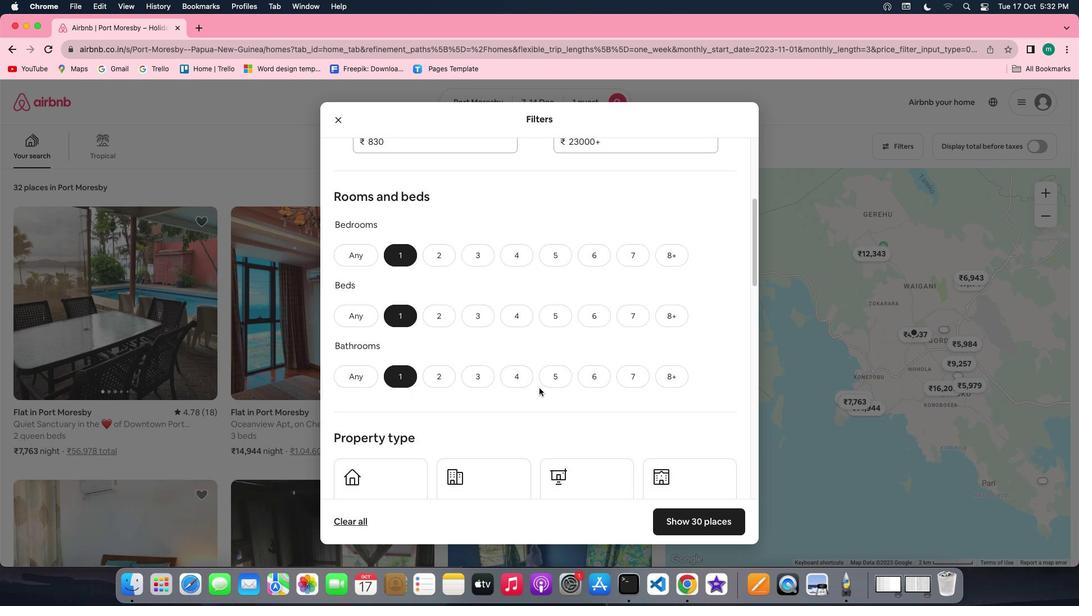
Action: Mouse scrolled (539, 388) with delta (0, 0)
Screenshot: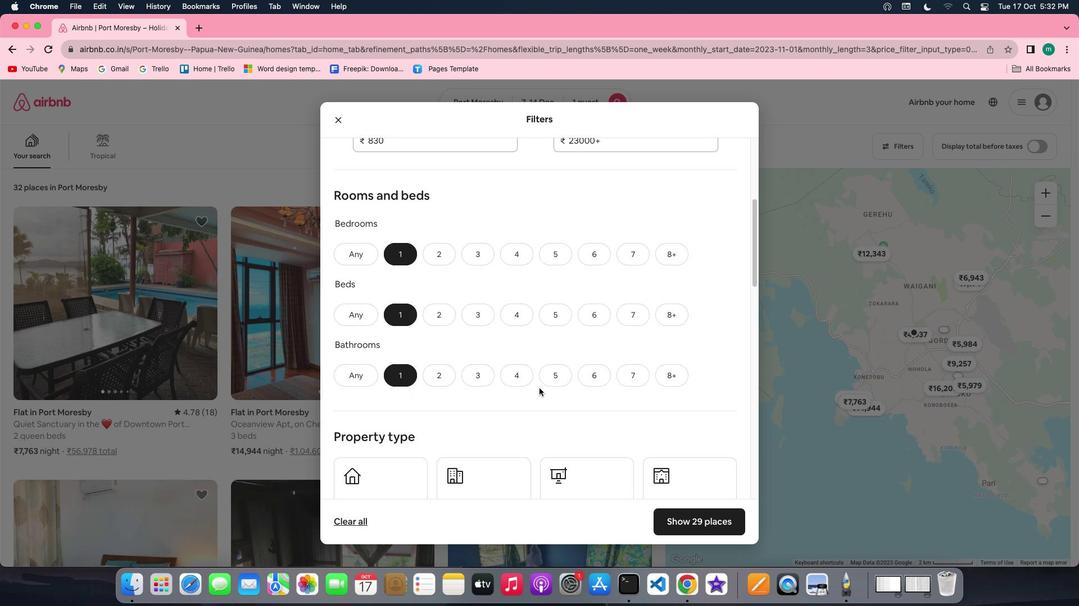 
Action: Mouse scrolled (539, 388) with delta (0, 0)
Screenshot: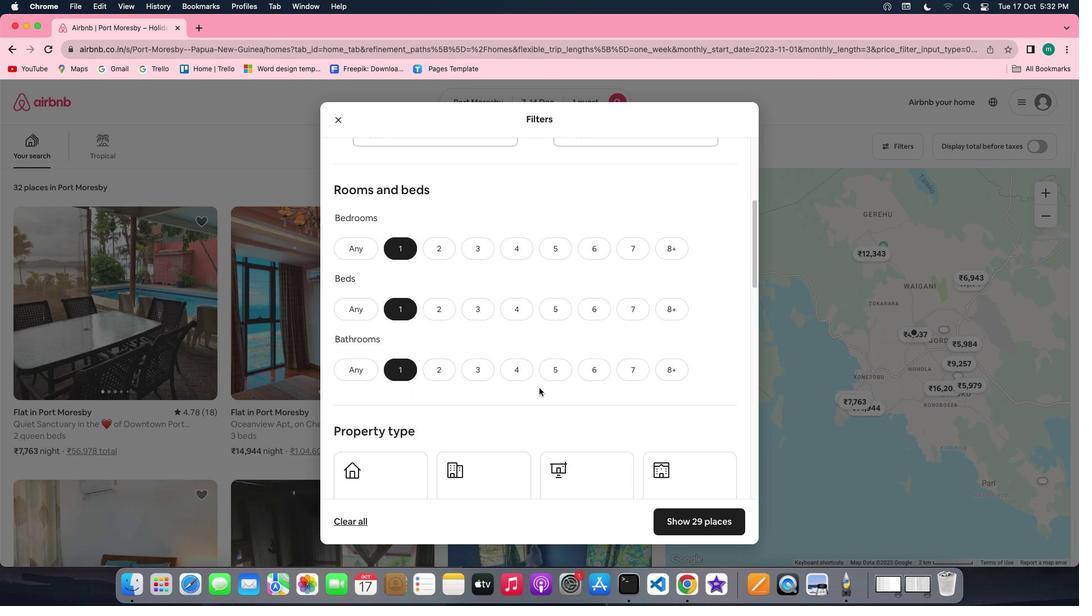 
Action: Mouse scrolled (539, 388) with delta (0, 0)
Screenshot: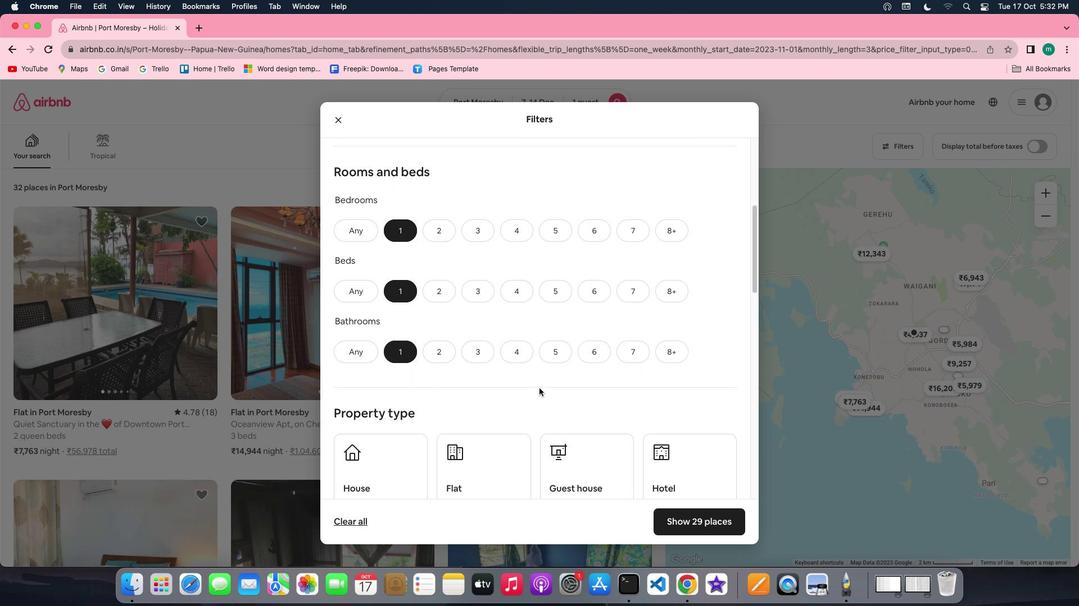 
Action: Mouse scrolled (539, 388) with delta (0, 0)
Screenshot: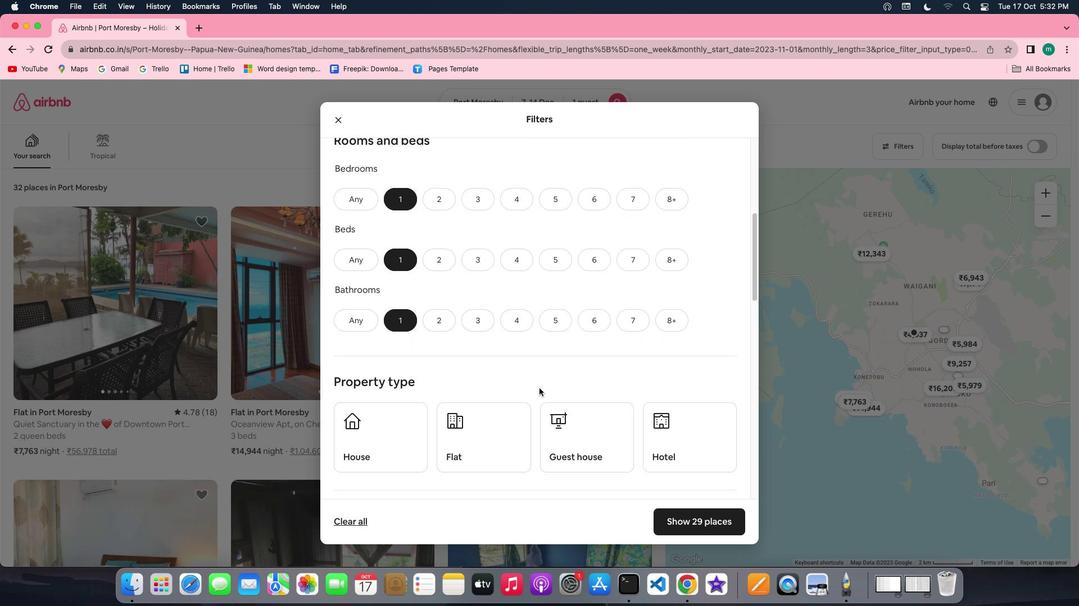 
Action: Mouse scrolled (539, 388) with delta (0, 0)
Screenshot: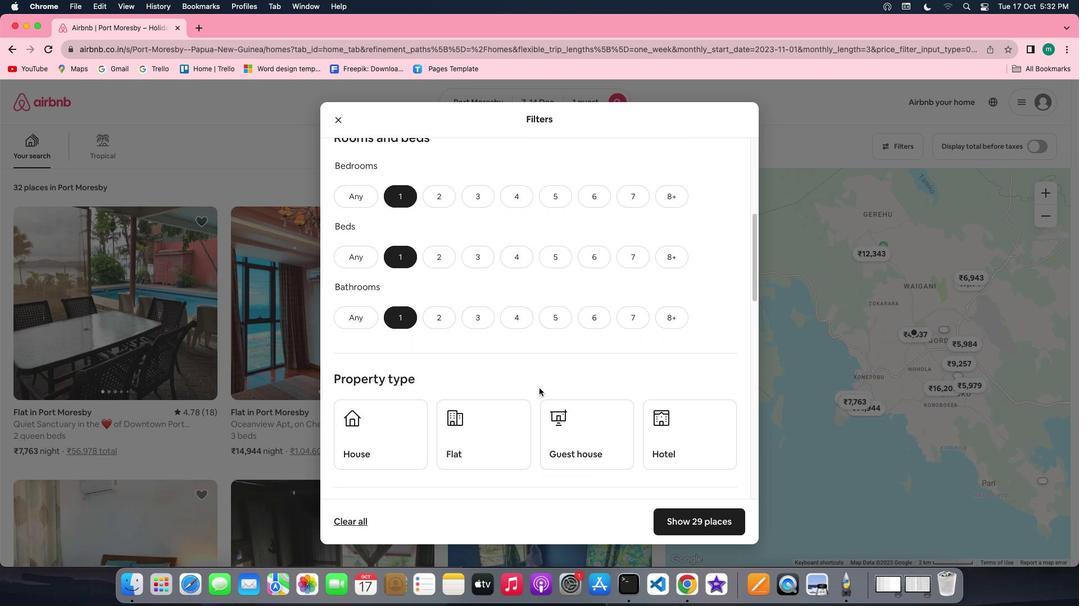 
Action: Mouse scrolled (539, 388) with delta (0, 0)
Screenshot: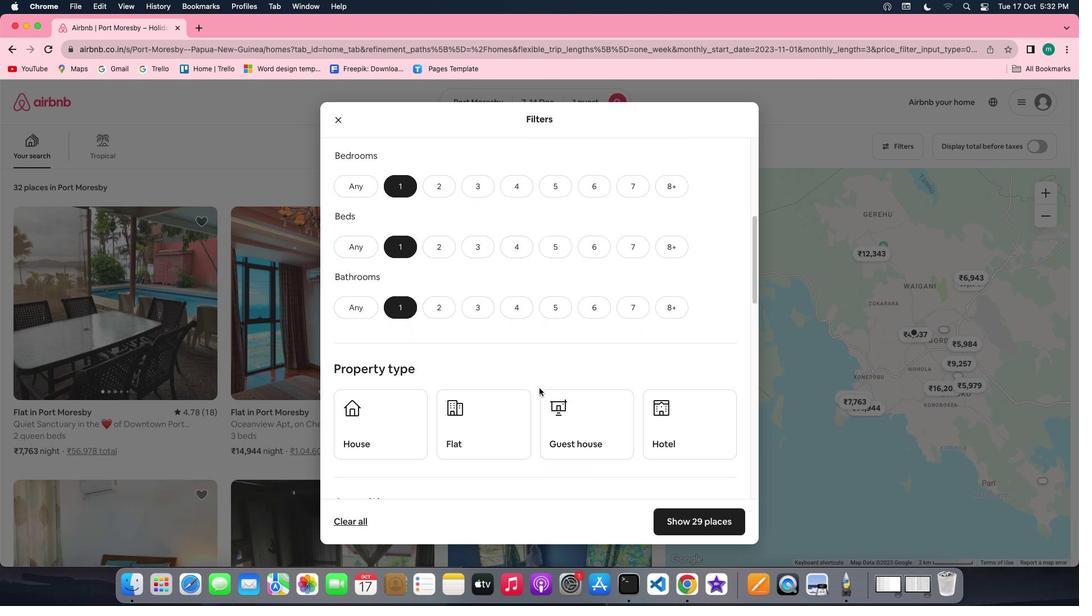 
Action: Mouse scrolled (539, 388) with delta (0, 0)
Screenshot: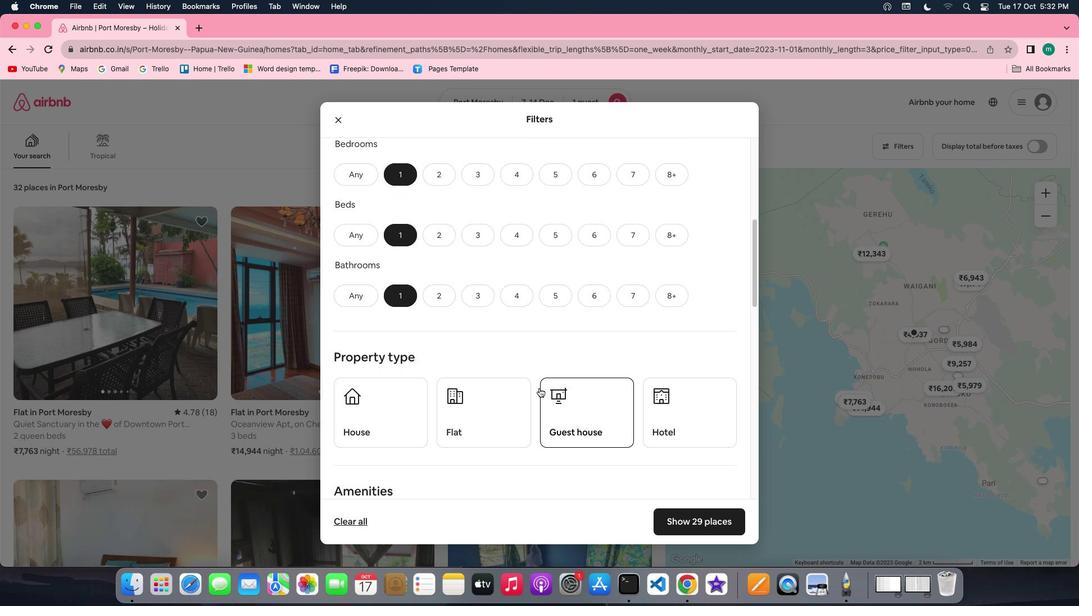 
Action: Mouse scrolled (539, 388) with delta (0, 0)
Screenshot: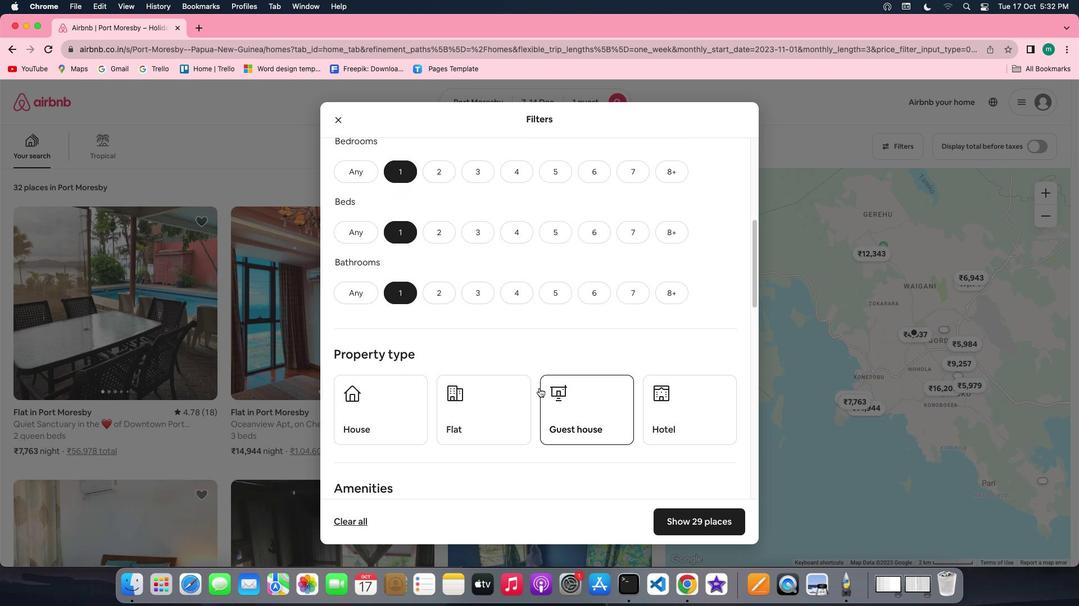 
Action: Mouse scrolled (539, 388) with delta (0, 0)
Screenshot: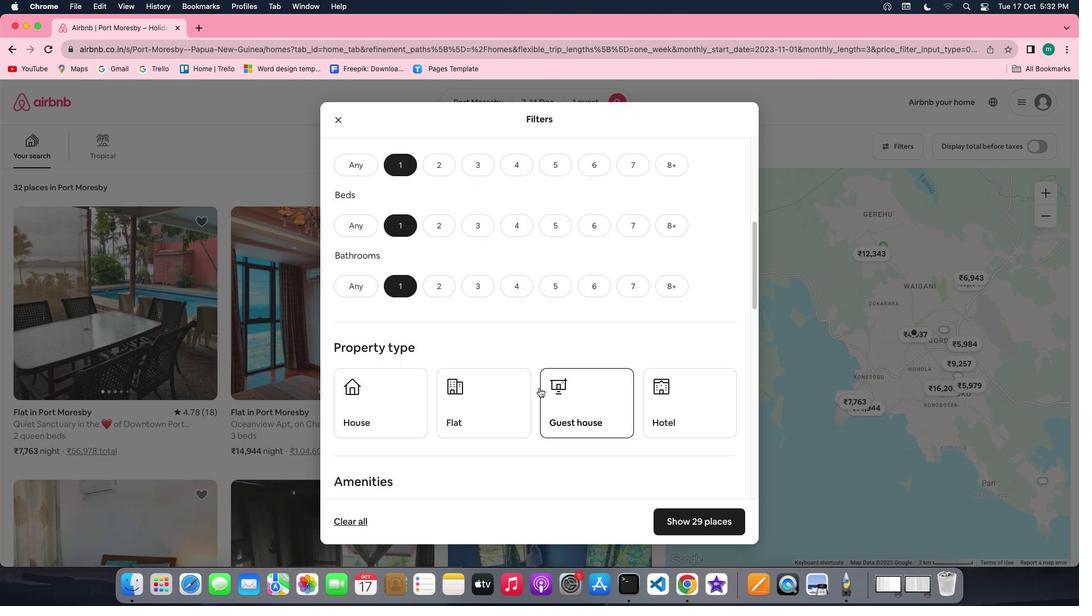 
Action: Mouse scrolled (539, 388) with delta (0, 0)
Screenshot: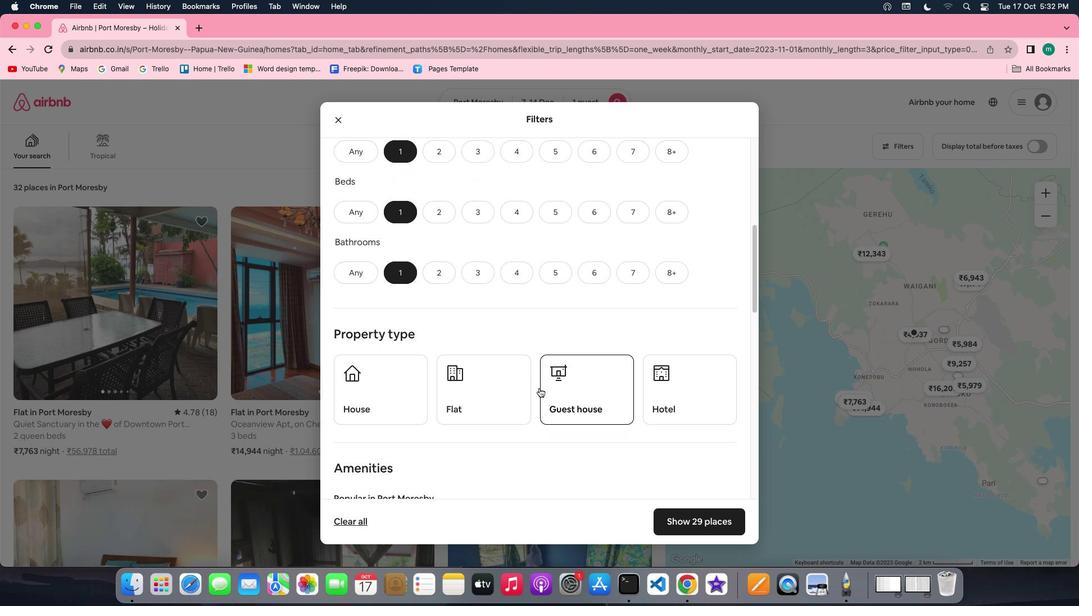 
Action: Mouse scrolled (539, 388) with delta (0, 0)
Screenshot: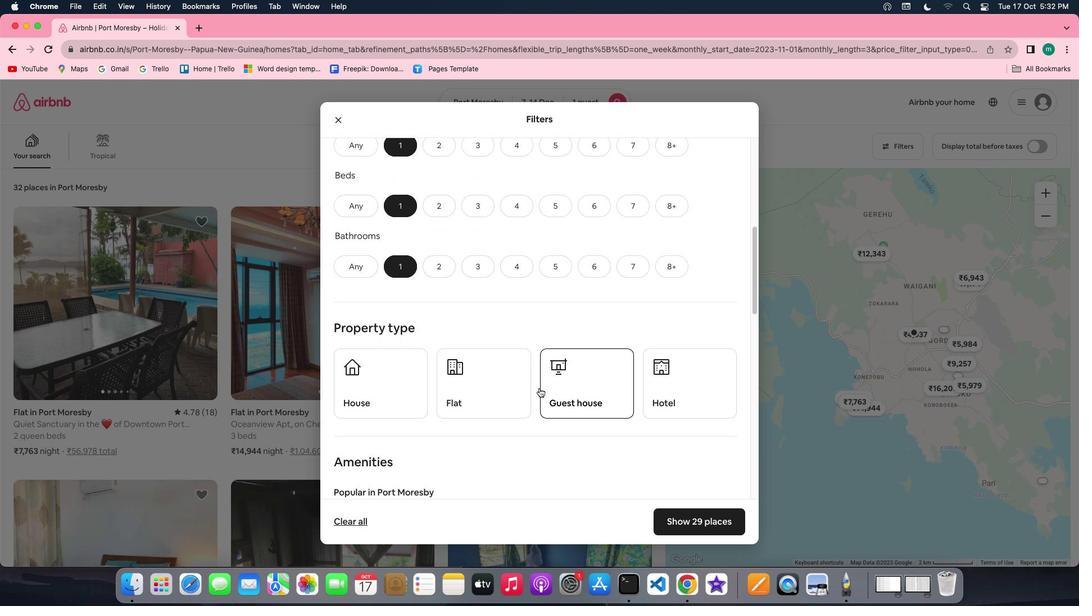 
Action: Mouse scrolled (539, 388) with delta (0, 0)
Screenshot: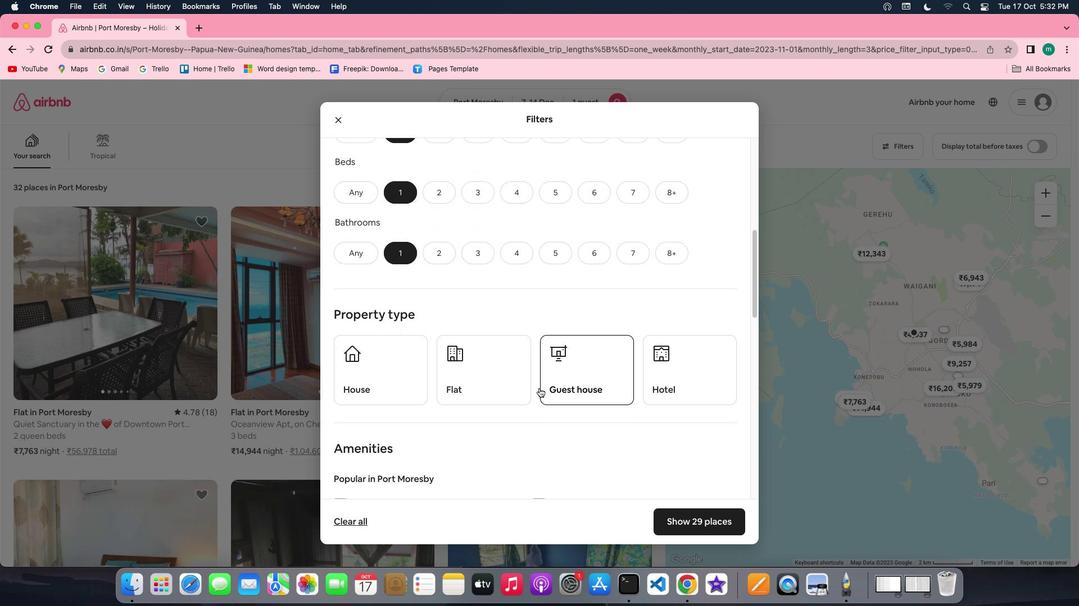 
Action: Mouse moved to (681, 346)
Screenshot: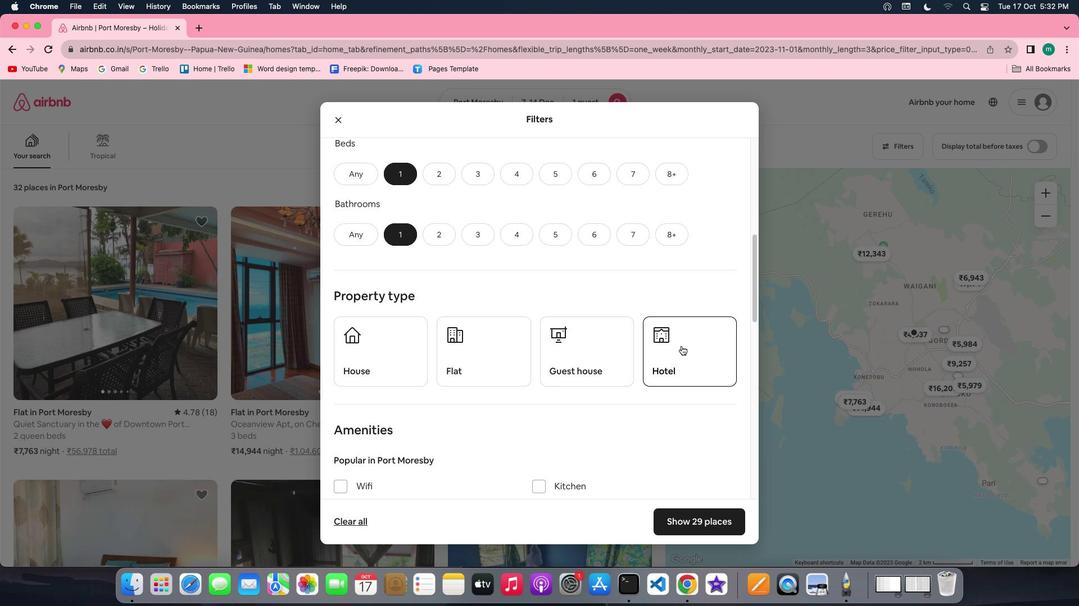 
Action: Mouse pressed left at (681, 346)
Screenshot: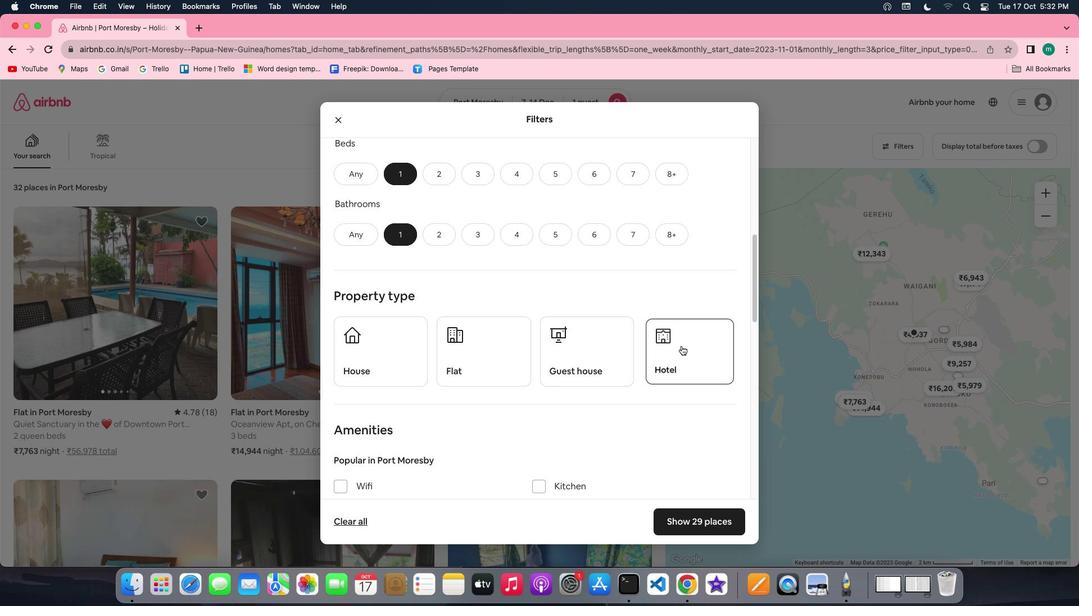 
Action: Mouse moved to (559, 383)
Screenshot: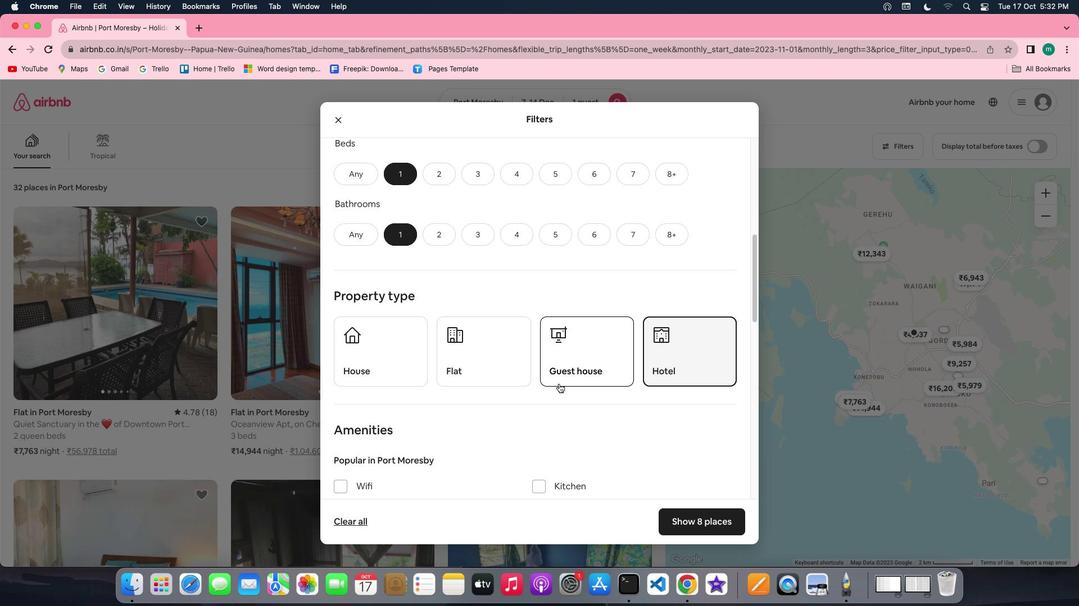 
Action: Mouse scrolled (559, 383) with delta (0, 0)
Screenshot: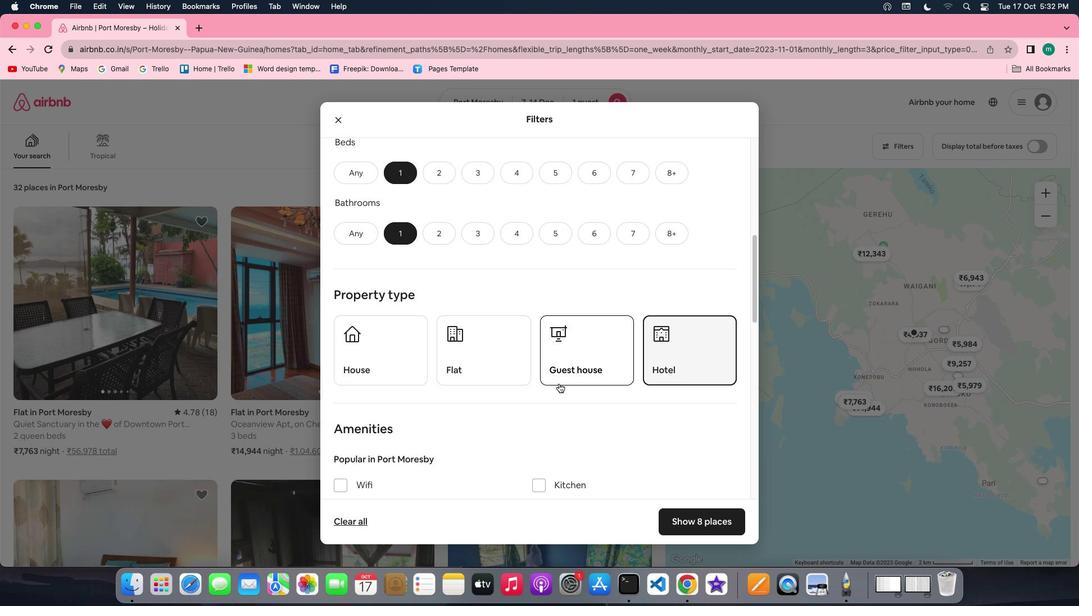 
Action: Mouse scrolled (559, 383) with delta (0, 0)
Screenshot: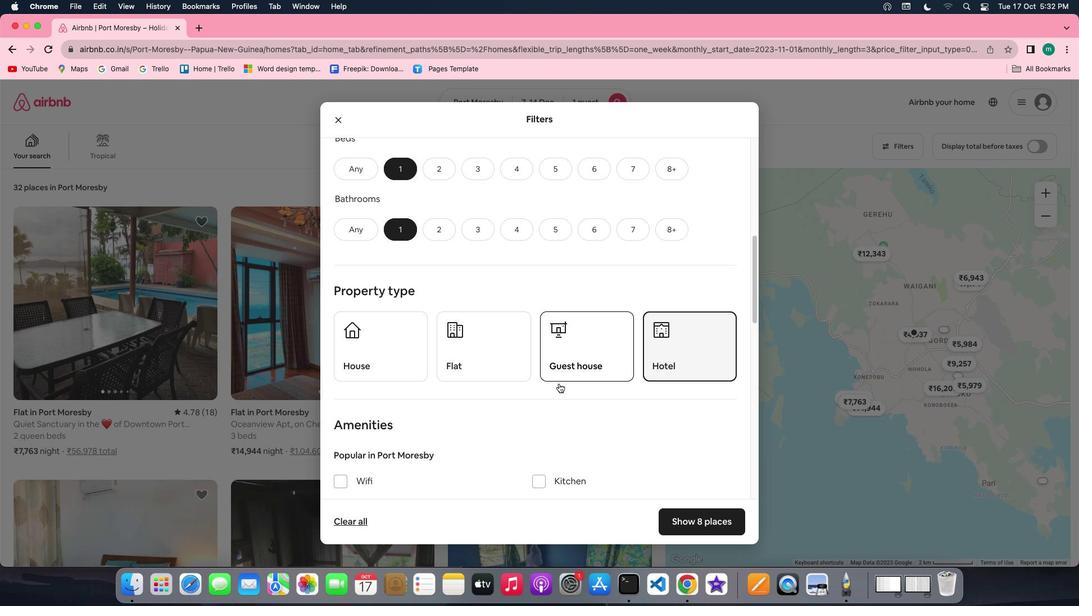 
Action: Mouse scrolled (559, 383) with delta (0, 0)
Screenshot: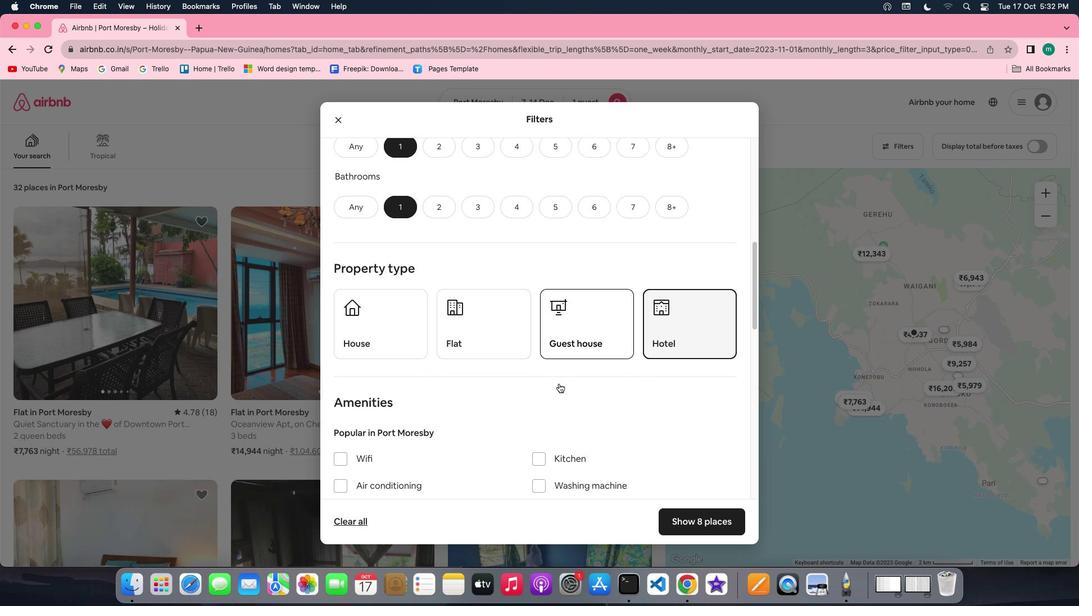 
Action: Mouse scrolled (559, 383) with delta (0, 0)
Screenshot: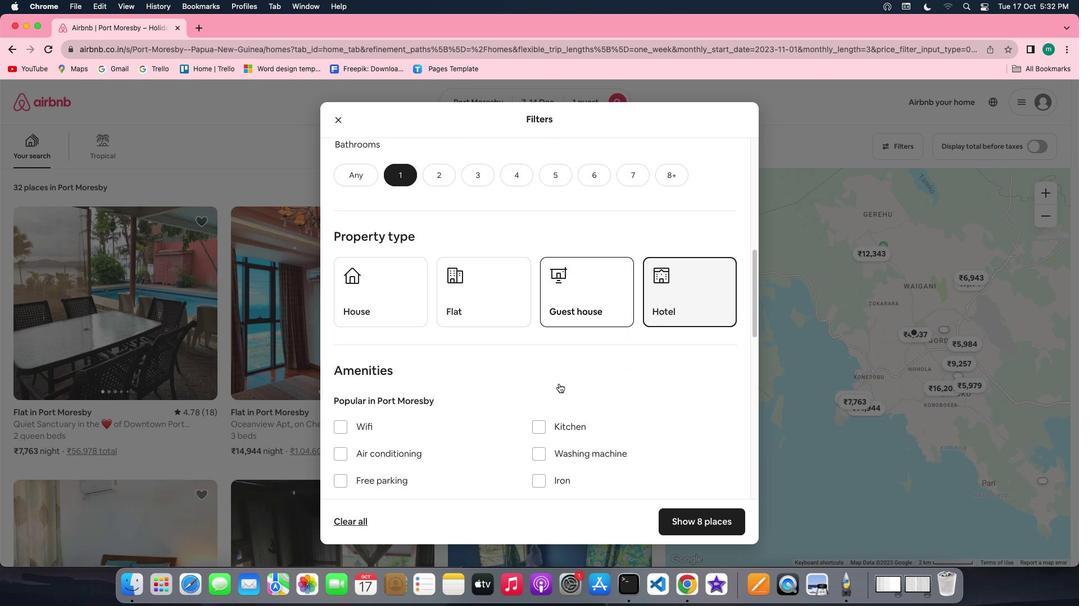 
Action: Mouse scrolled (559, 383) with delta (0, 0)
Screenshot: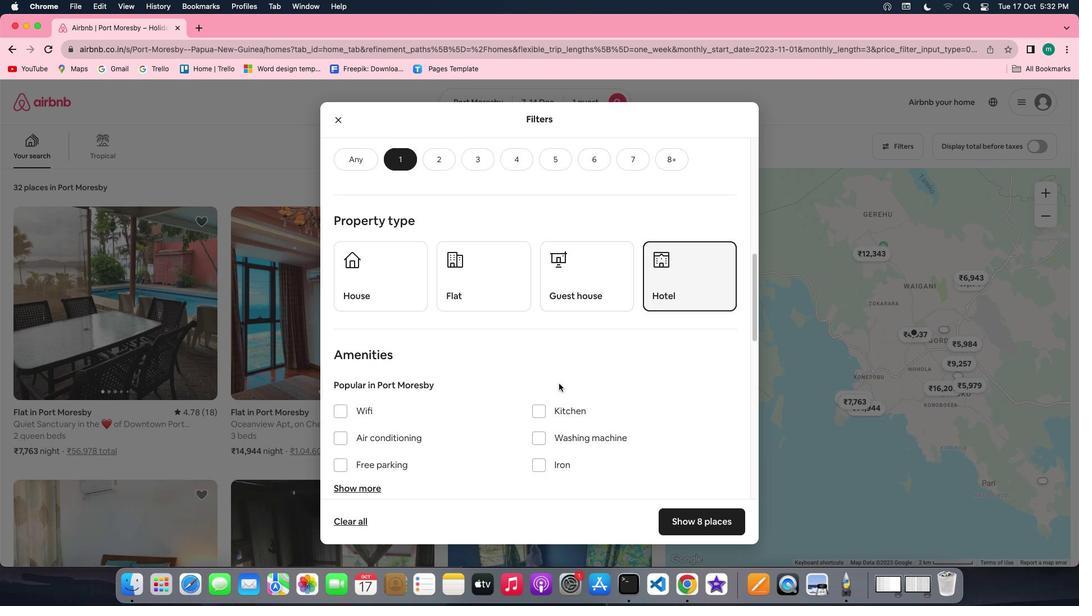 
Action: Mouse scrolled (559, 383) with delta (0, 0)
Screenshot: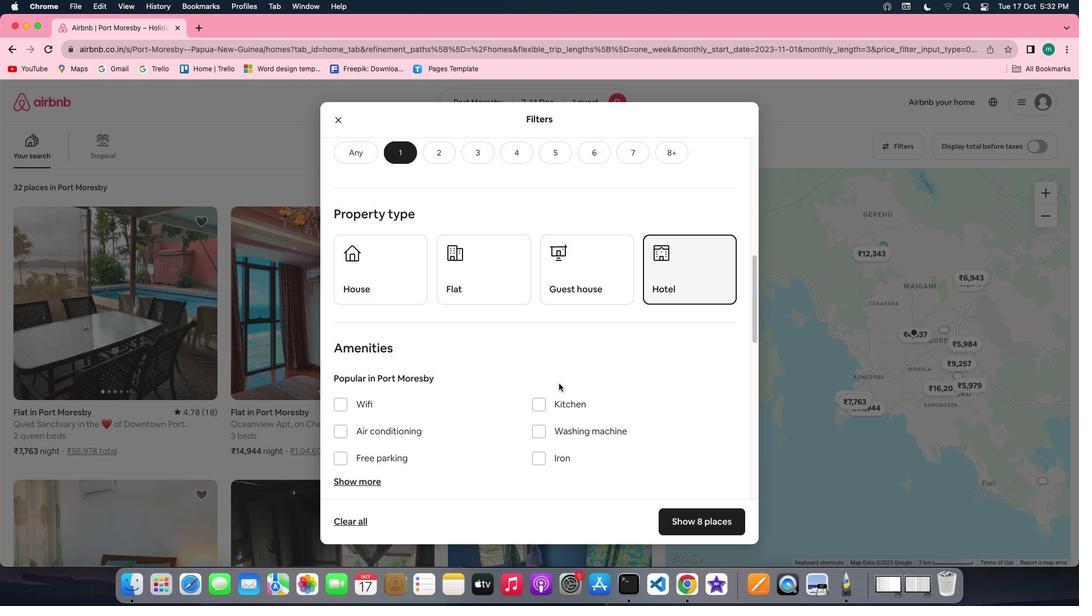 
Action: Mouse scrolled (559, 383) with delta (0, 0)
Screenshot: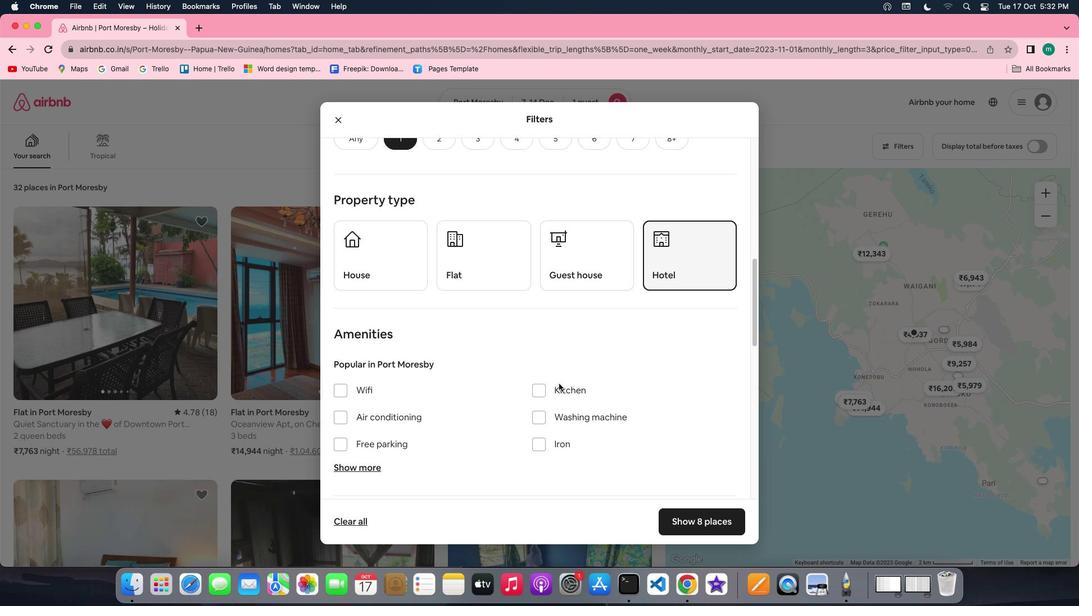 
Action: Mouse scrolled (559, 383) with delta (0, 0)
Screenshot: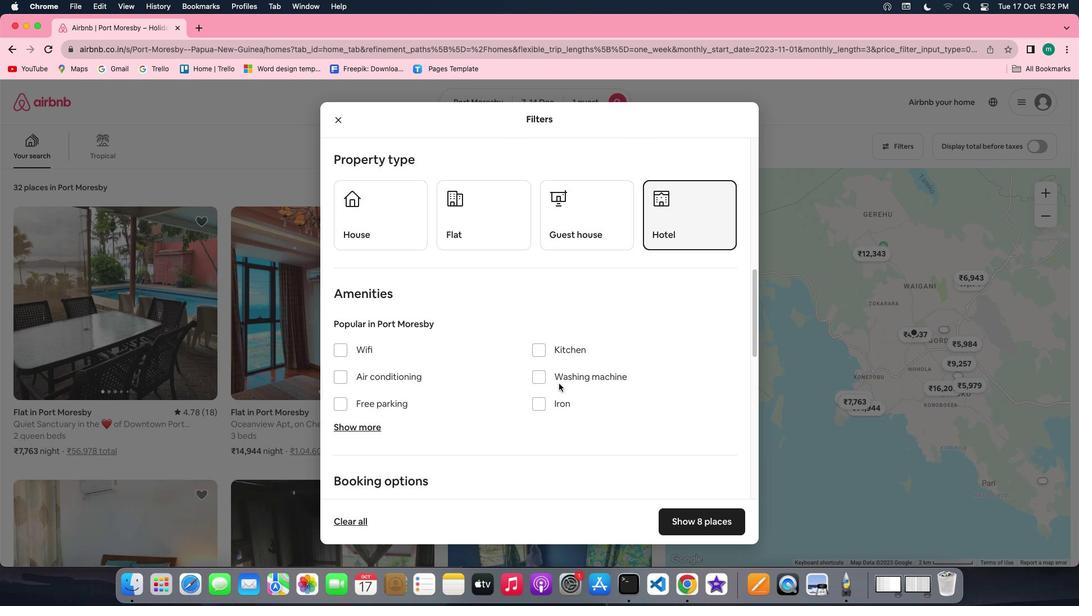 
Action: Mouse scrolled (559, 383) with delta (0, 0)
Screenshot: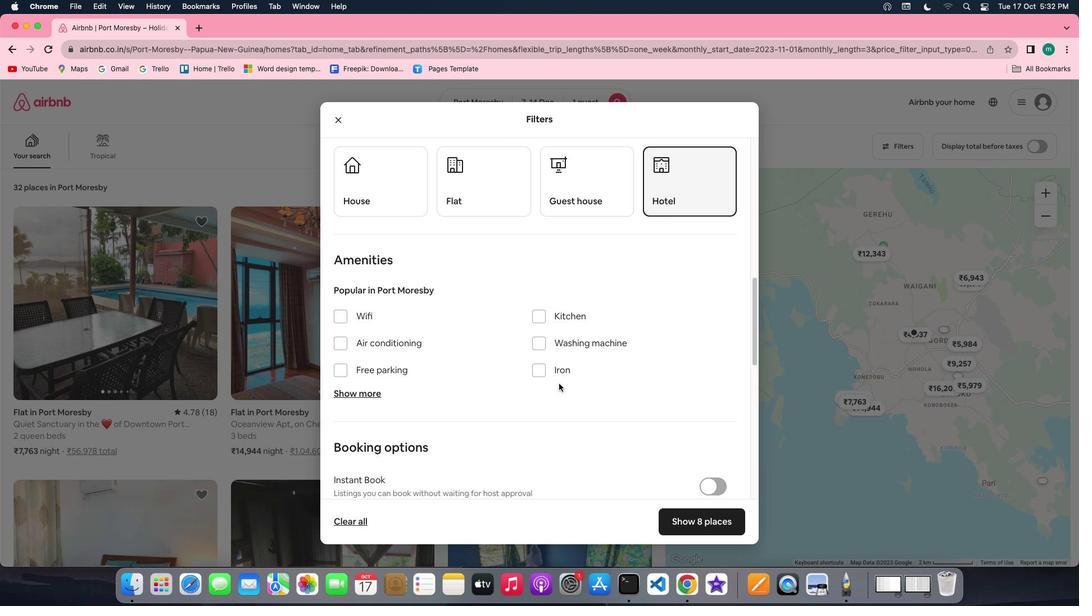 
Action: Mouse scrolled (559, 383) with delta (0, 0)
Screenshot: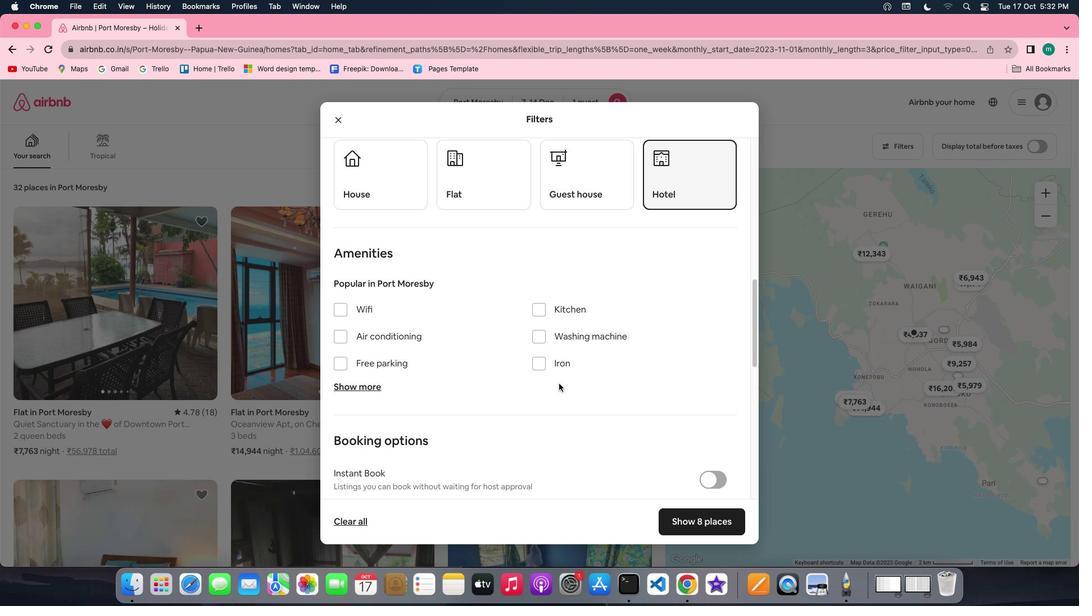 
Action: Mouse scrolled (559, 383) with delta (0, -1)
Screenshot: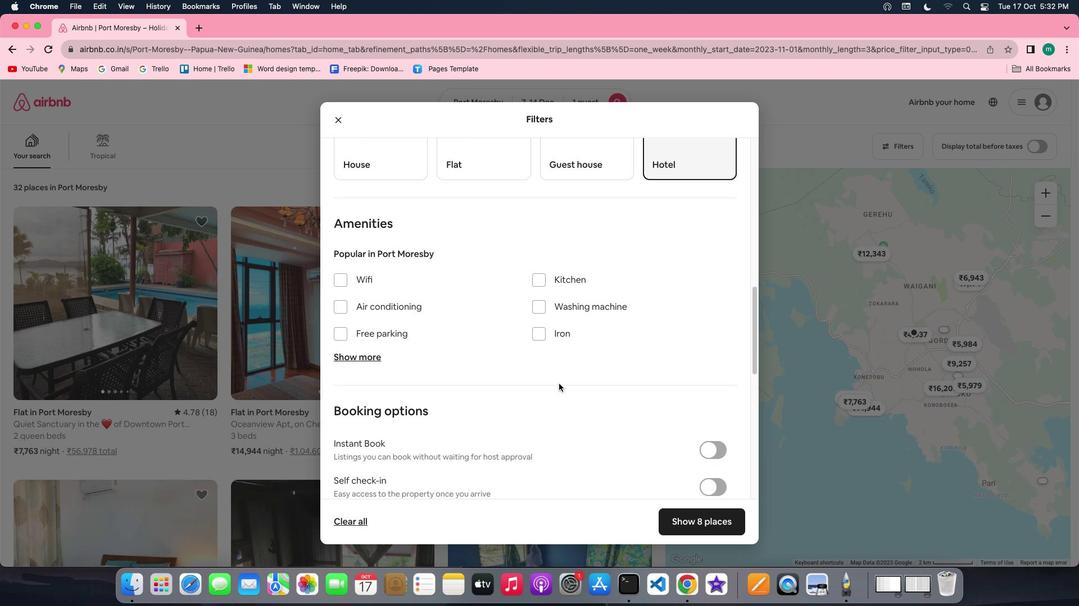 
Action: Mouse scrolled (559, 383) with delta (0, -1)
Screenshot: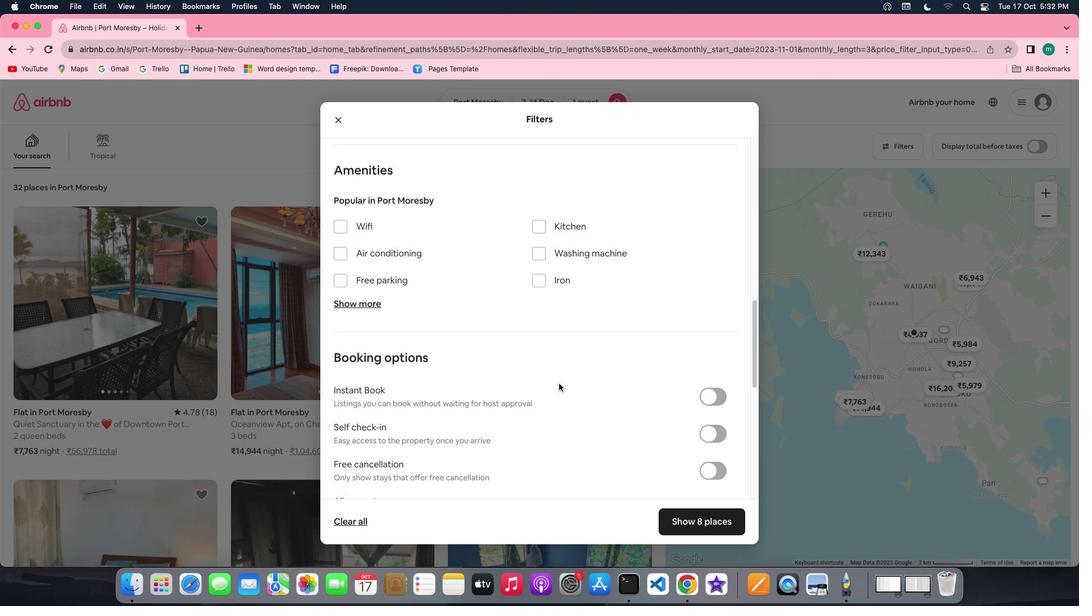 
Action: Mouse moved to (725, 401)
Screenshot: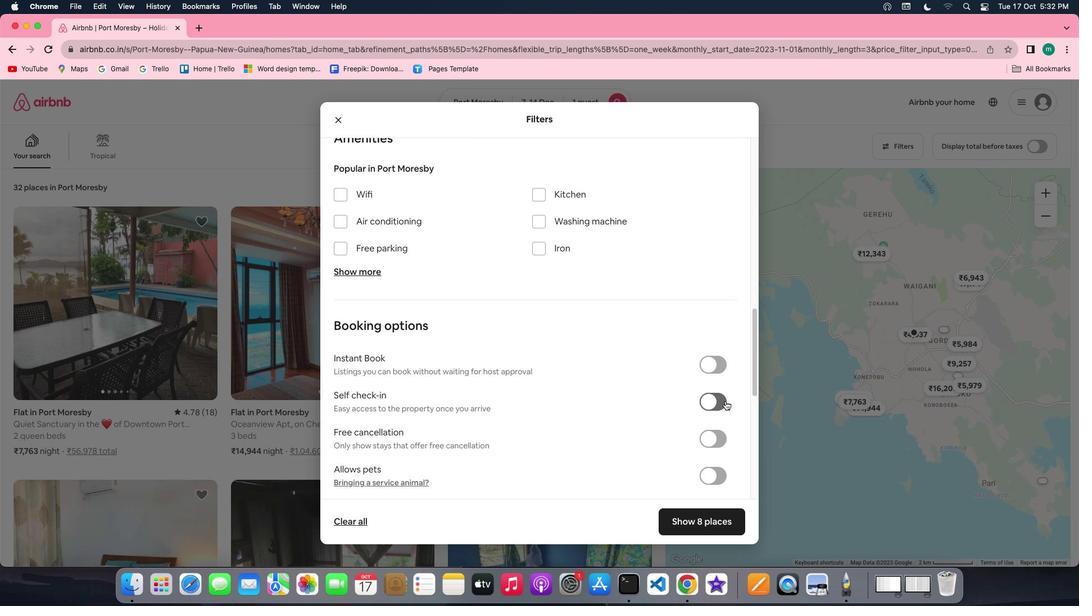 
Action: Mouse pressed left at (725, 401)
Screenshot: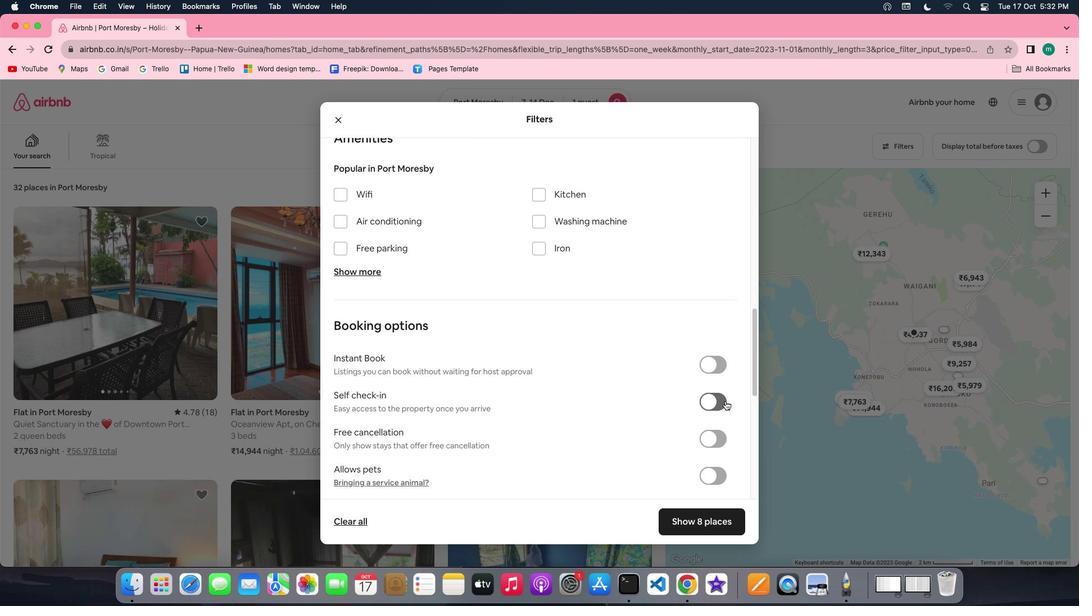 
Action: Mouse moved to (602, 422)
Screenshot: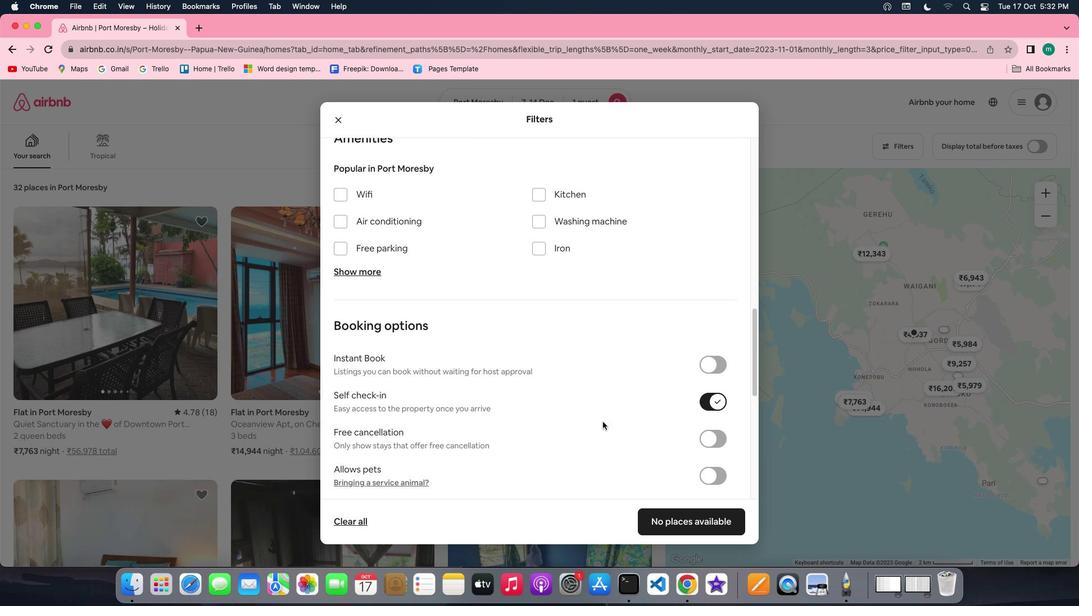 
Action: Mouse scrolled (602, 422) with delta (0, 0)
Screenshot: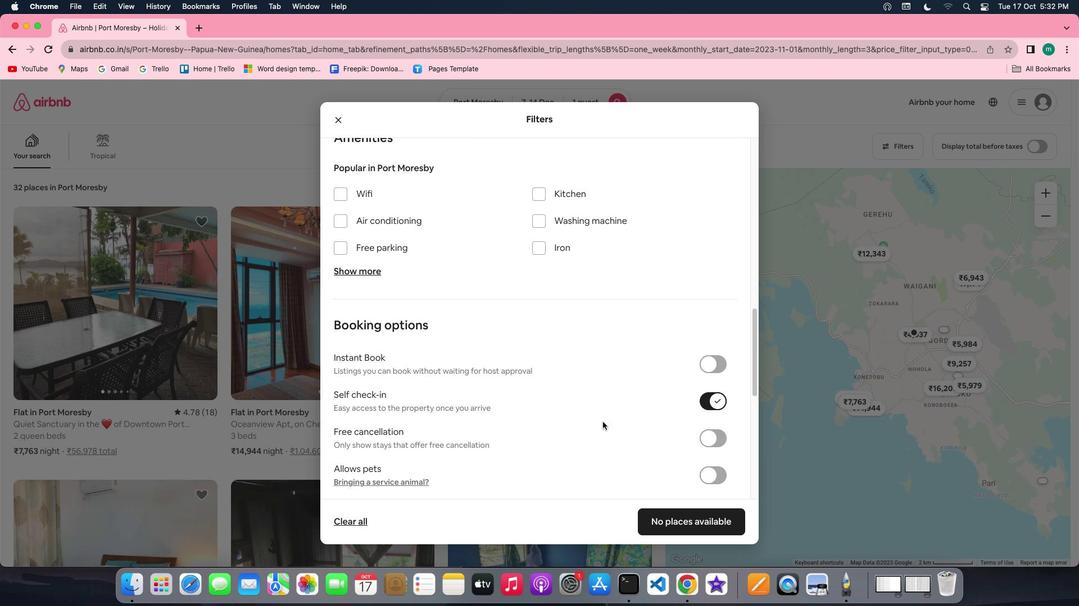 
Action: Mouse scrolled (602, 422) with delta (0, 0)
Screenshot: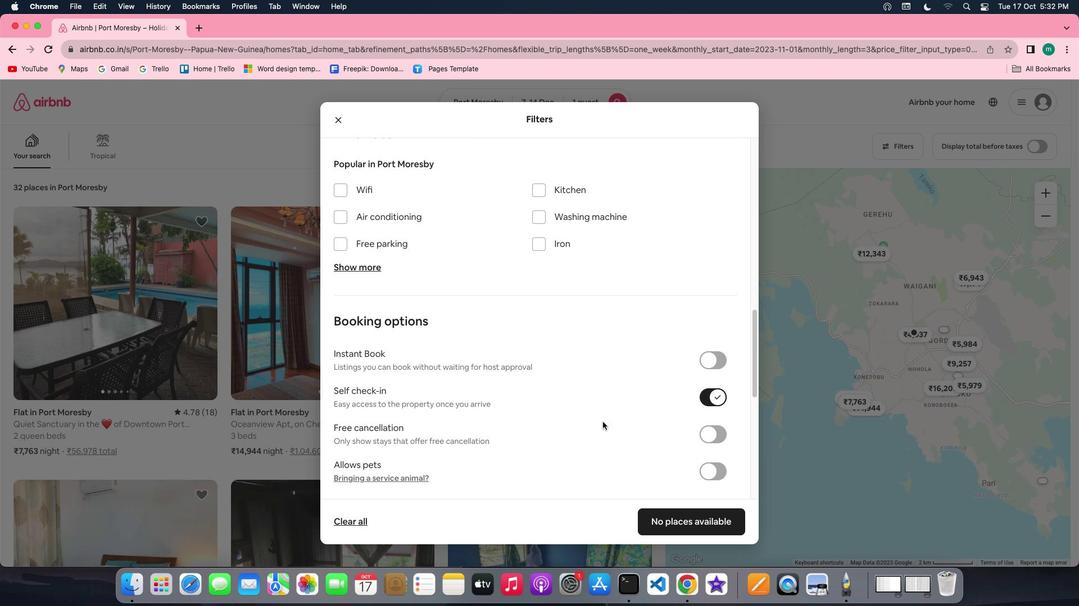 
Action: Mouse scrolled (602, 422) with delta (0, 0)
Screenshot: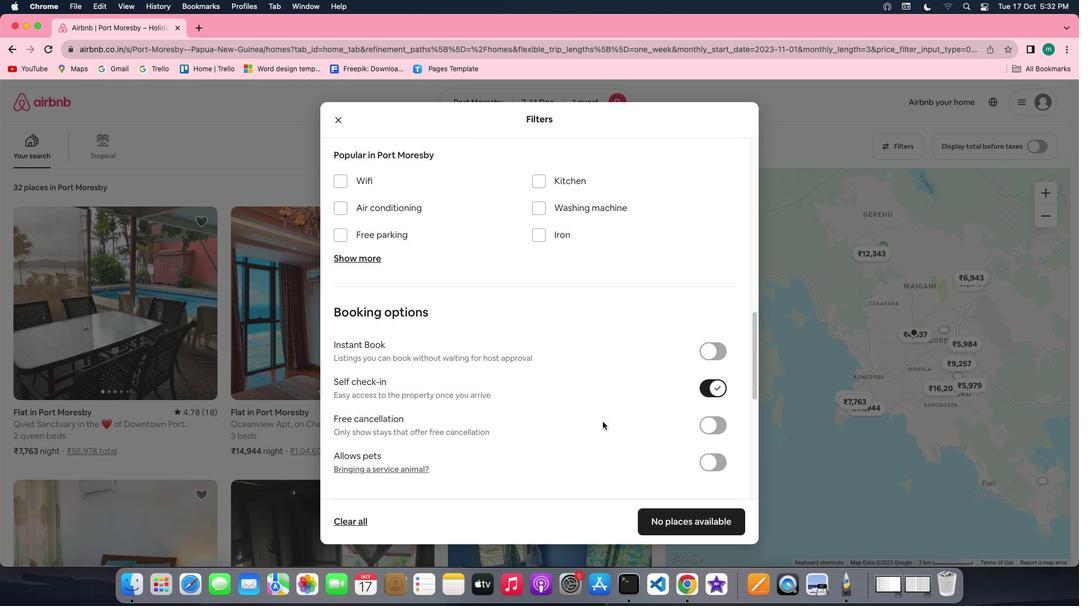 
Action: Mouse scrolled (602, 422) with delta (0, 0)
Screenshot: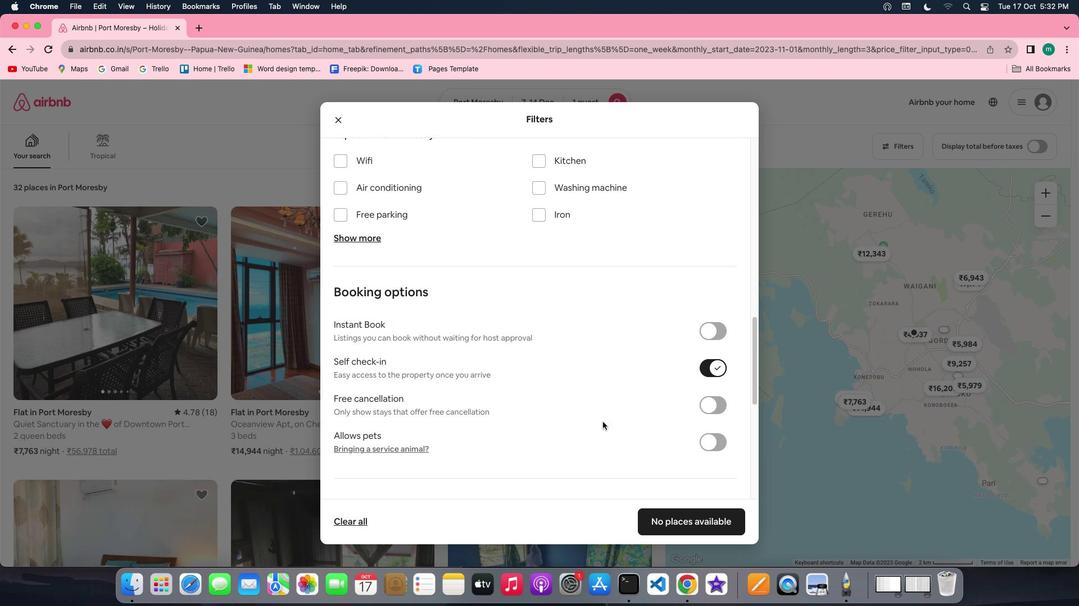 
Action: Mouse scrolled (602, 422) with delta (0, 0)
Screenshot: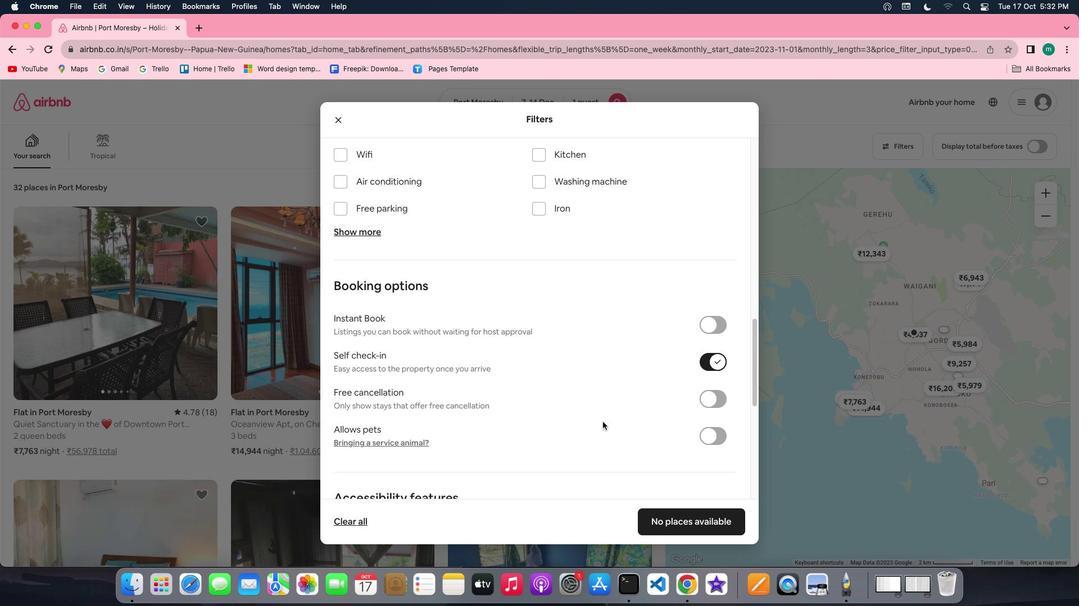 
Action: Mouse scrolled (602, 422) with delta (0, 0)
Screenshot: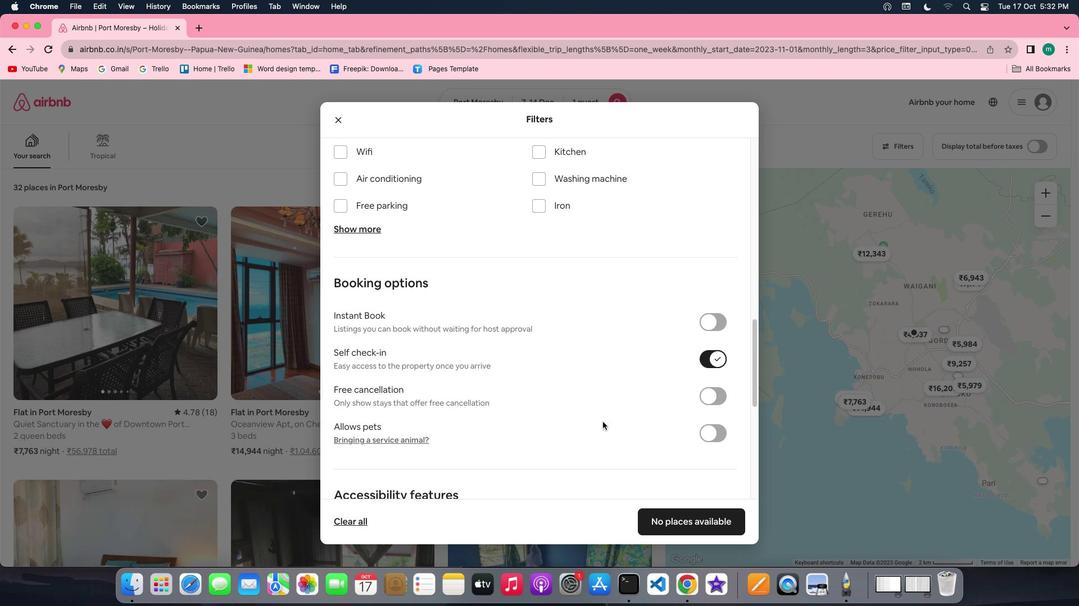 
Action: Mouse scrolled (602, 422) with delta (0, 0)
Screenshot: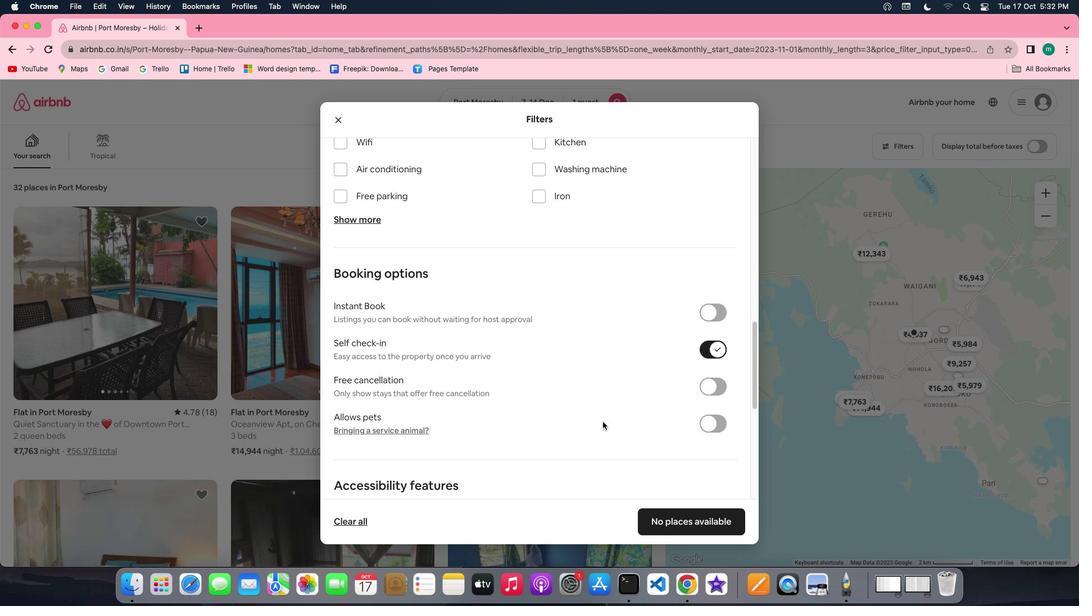 
Action: Mouse moved to (654, 527)
Screenshot: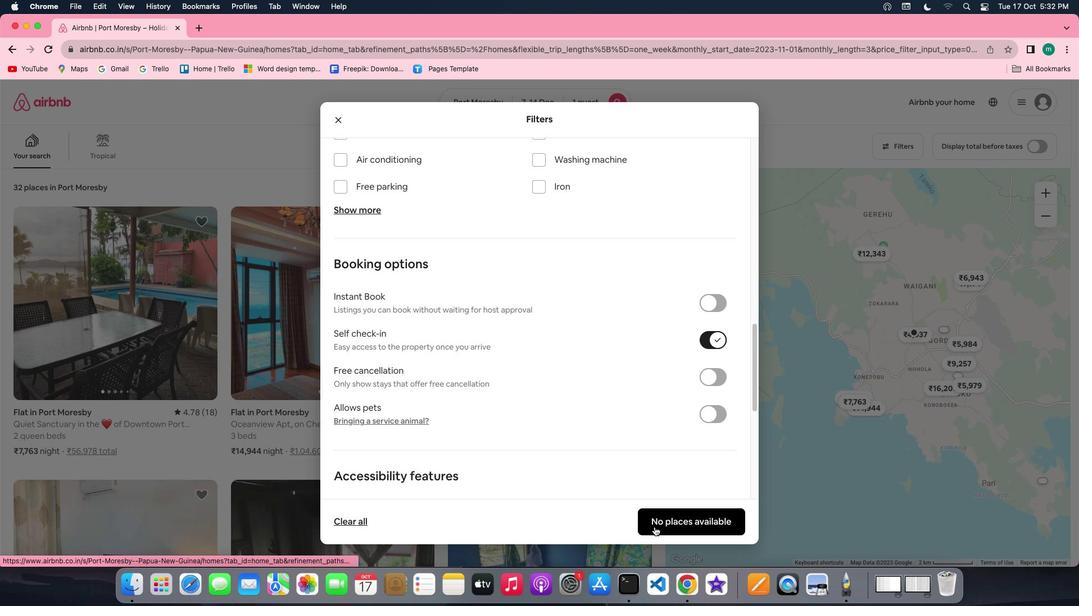 
Action: Mouse pressed left at (654, 527)
Screenshot: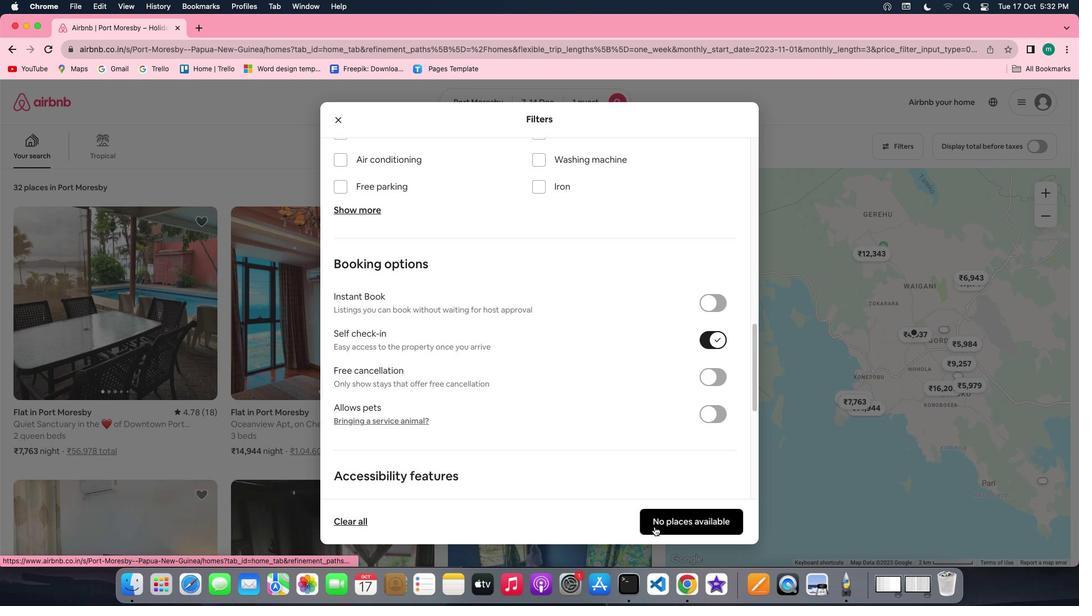 
Action: Mouse moved to (464, 429)
Screenshot: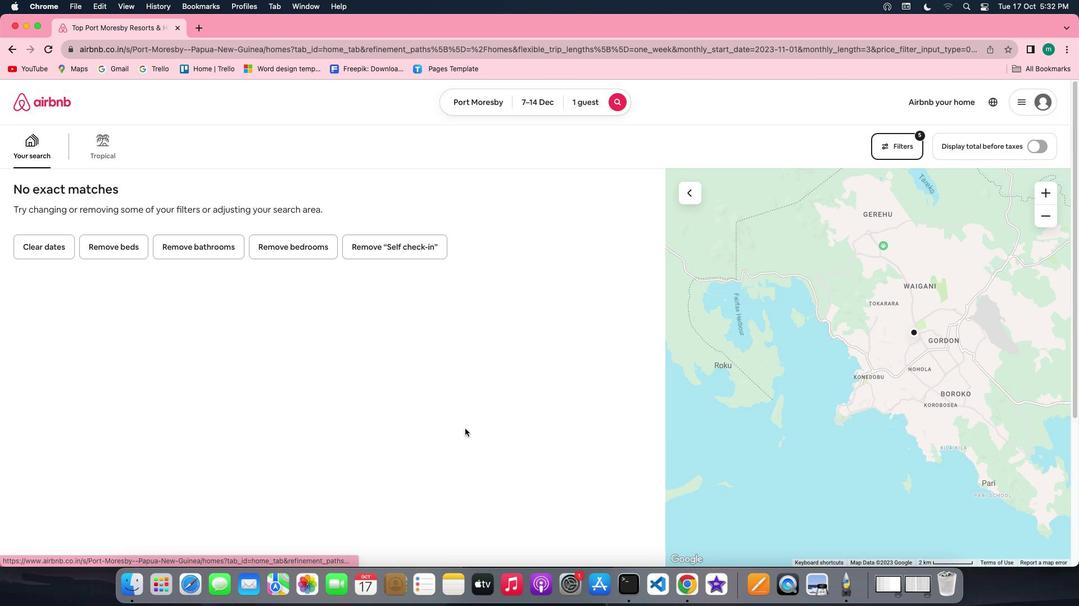 
